 Task: Use the "Time Stretch" effect to morph a door creak into a haunting atmosphere.
Action: Mouse moved to (75, 8)
Screenshot: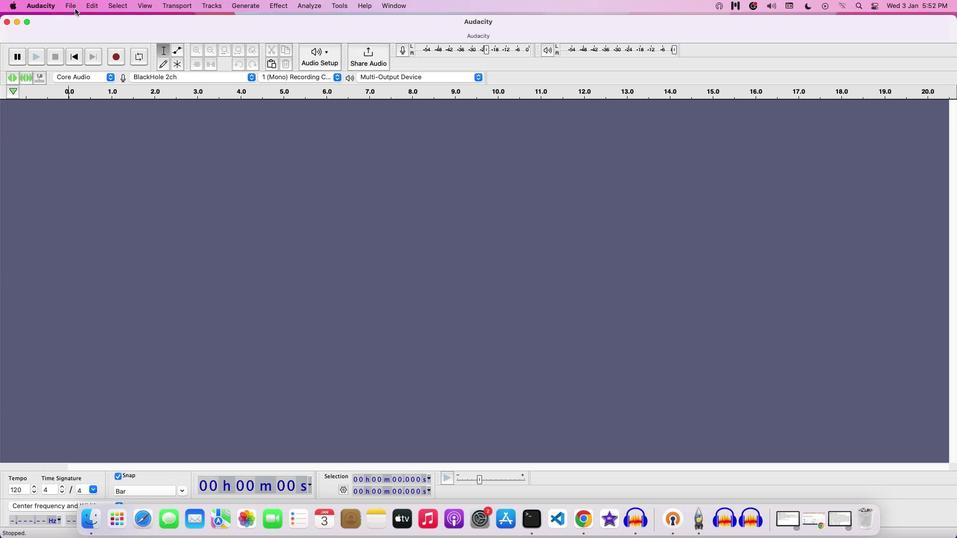 
Action: Mouse pressed left at (75, 8)
Screenshot: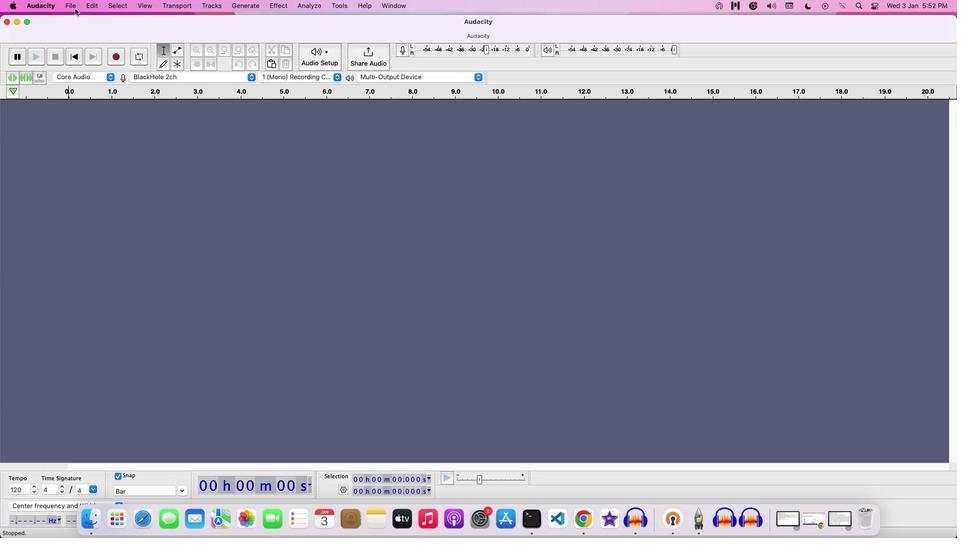 
Action: Mouse moved to (75, 33)
Screenshot: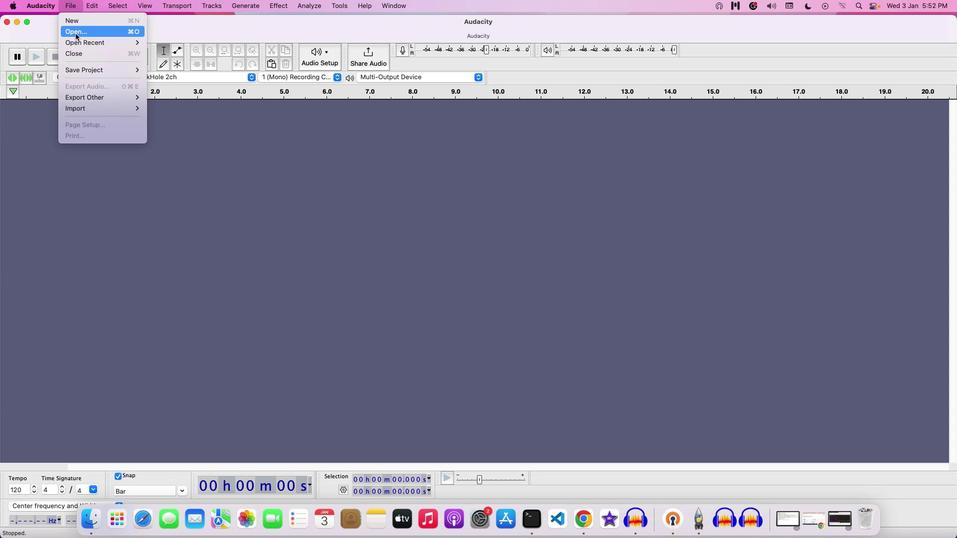 
Action: Mouse pressed left at (75, 33)
Screenshot: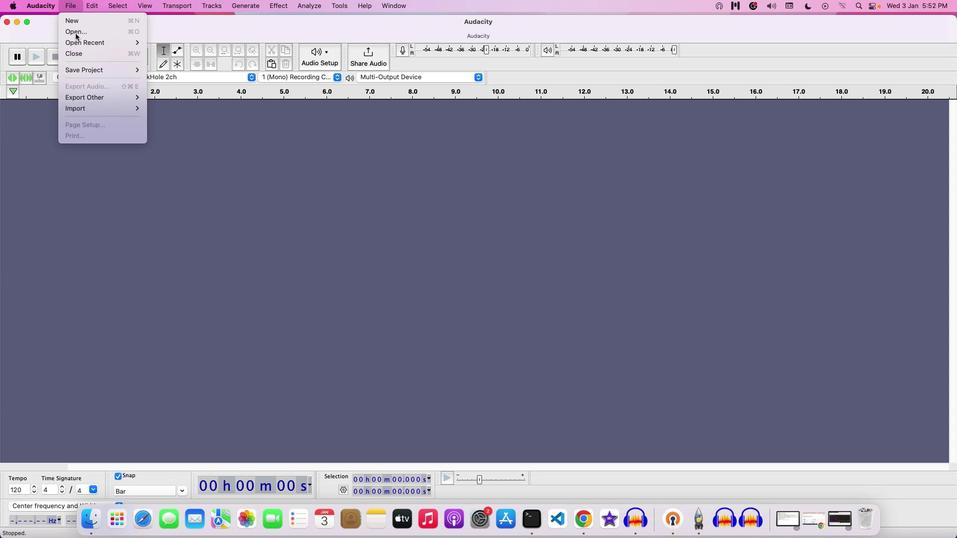
Action: Mouse moved to (483, 107)
Screenshot: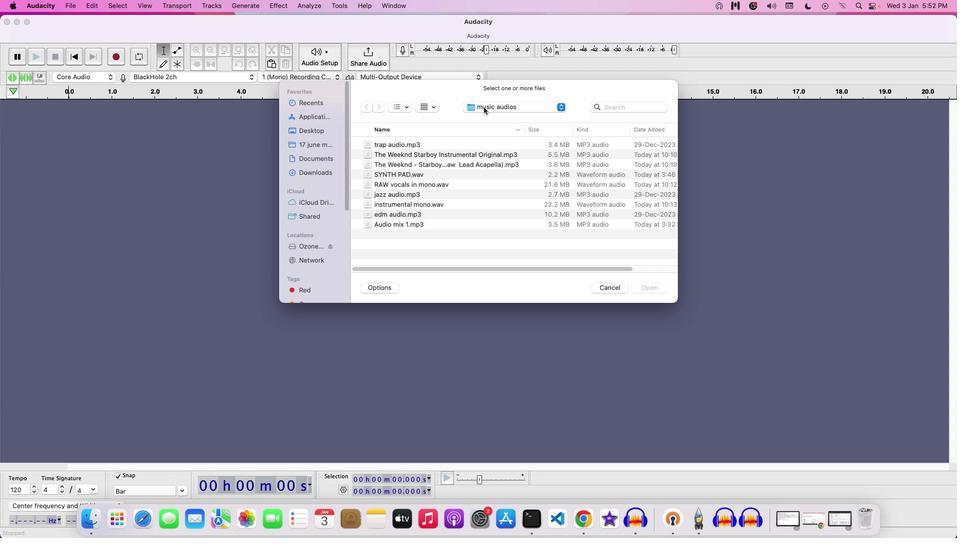 
Action: Mouse pressed left at (483, 107)
Screenshot: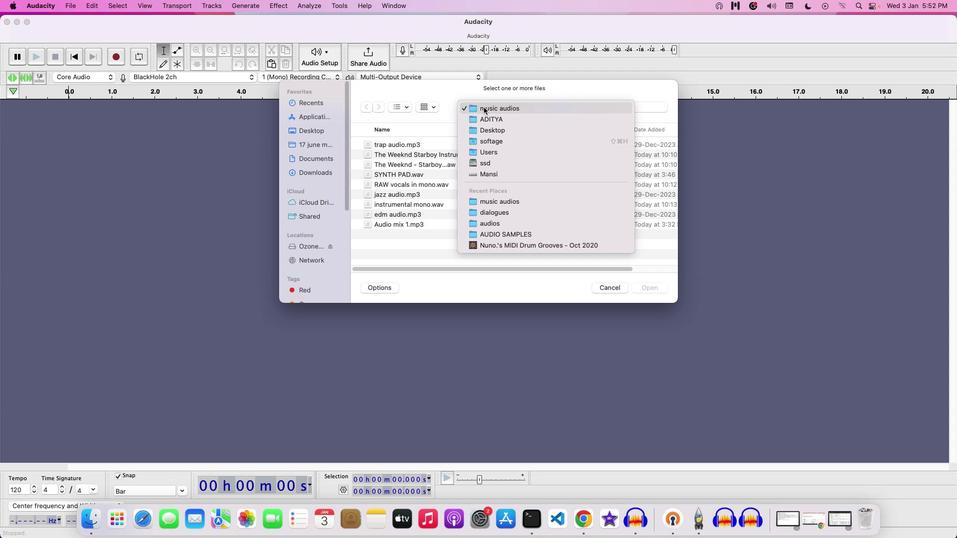 
Action: Mouse moved to (494, 121)
Screenshot: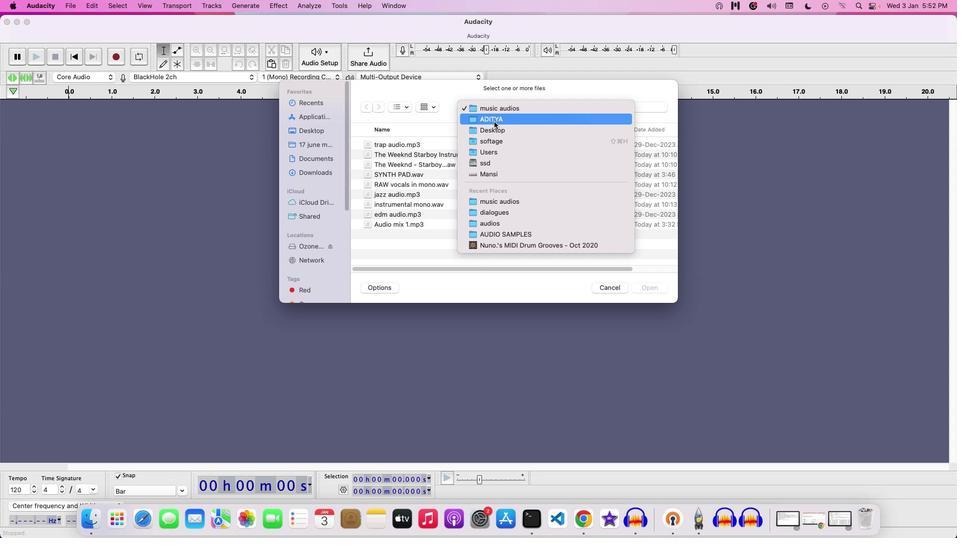 
Action: Mouse pressed left at (494, 121)
Screenshot: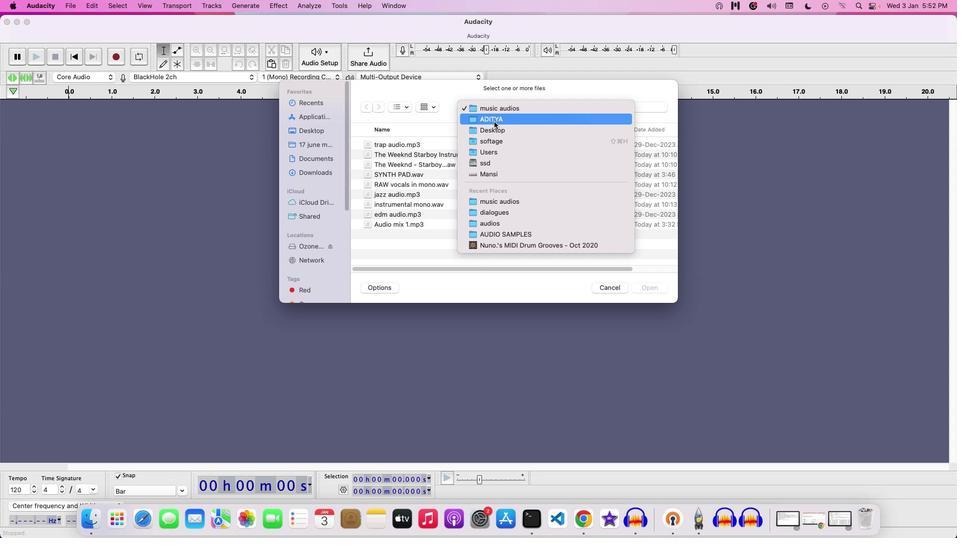 
Action: Mouse moved to (366, 174)
Screenshot: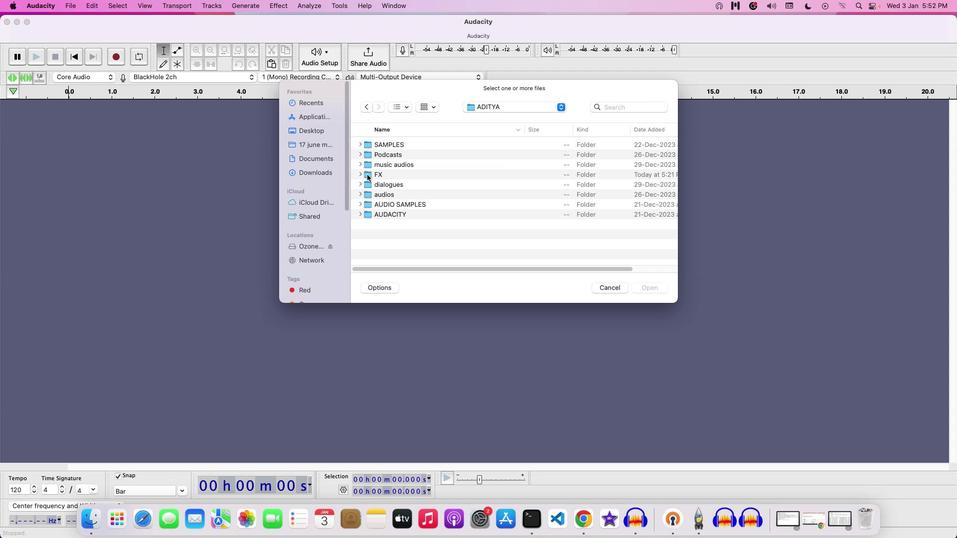 
Action: Mouse pressed left at (366, 174)
Screenshot: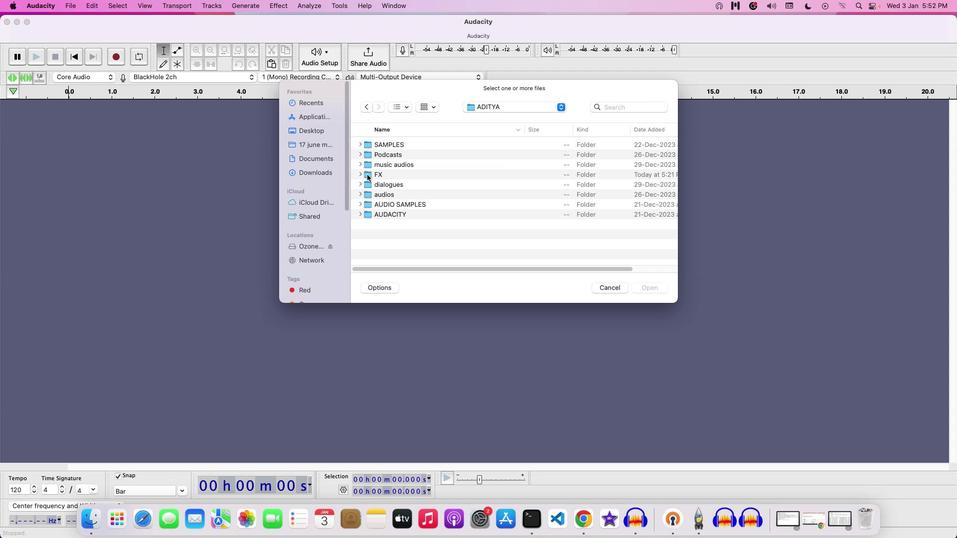 
Action: Mouse moved to (364, 174)
Screenshot: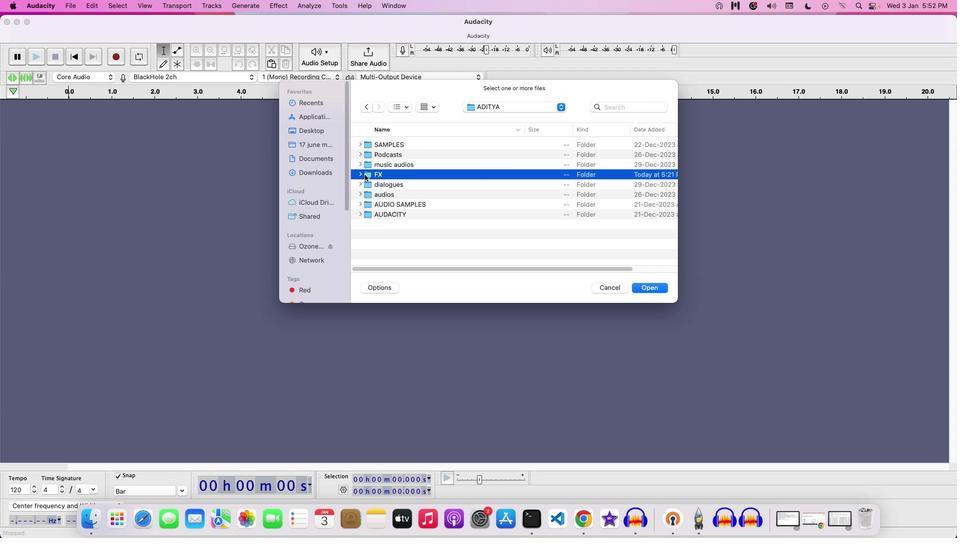 
Action: Mouse pressed left at (364, 174)
Screenshot: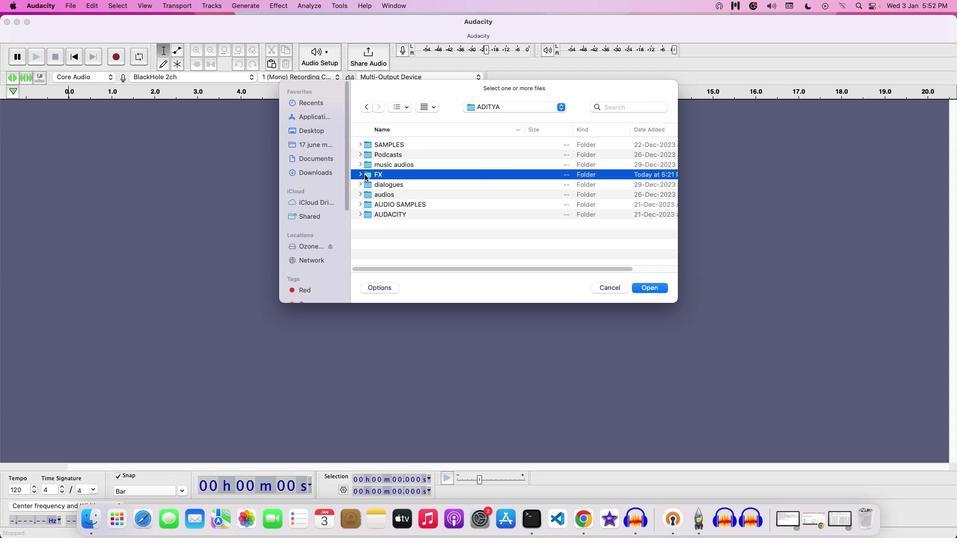 
Action: Mouse pressed left at (364, 174)
Screenshot: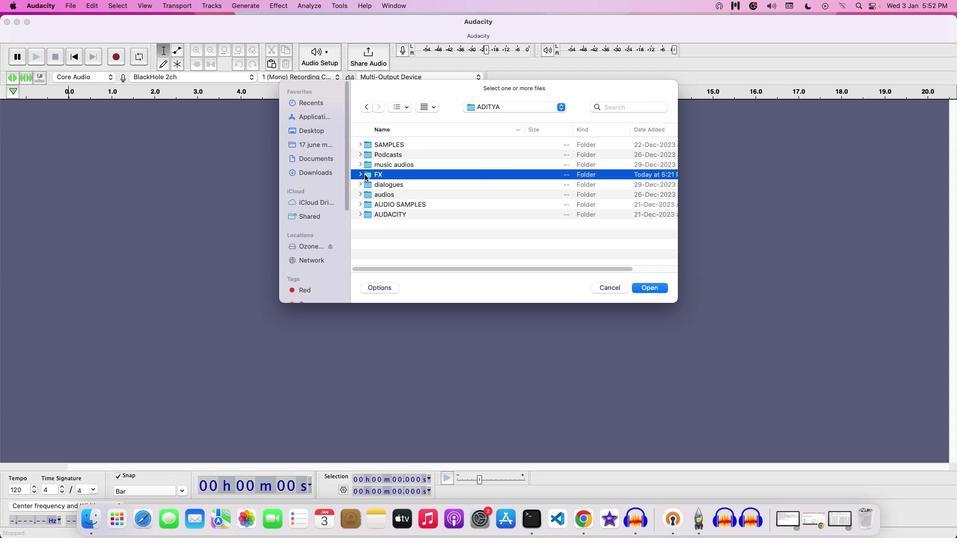 
Action: Mouse moved to (400, 155)
Screenshot: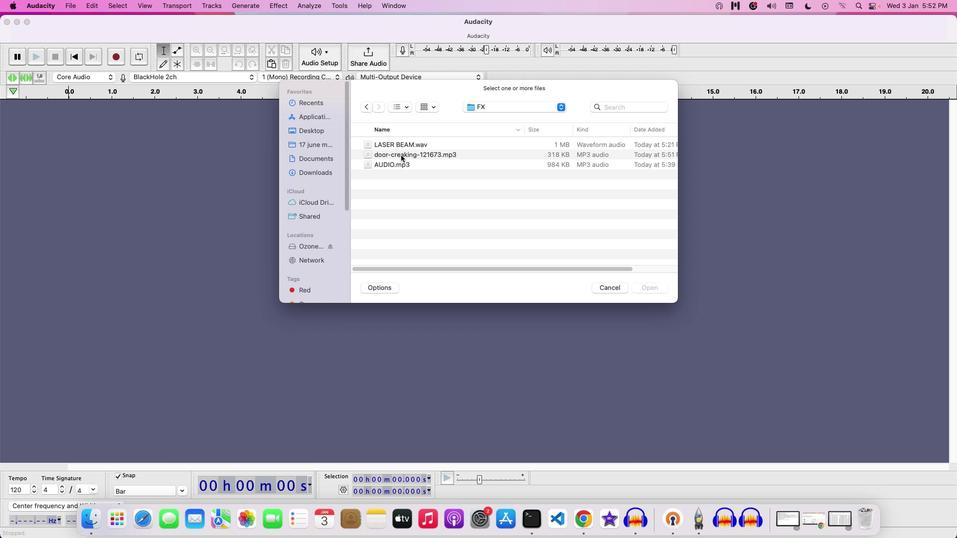 
Action: Mouse pressed left at (400, 155)
Screenshot: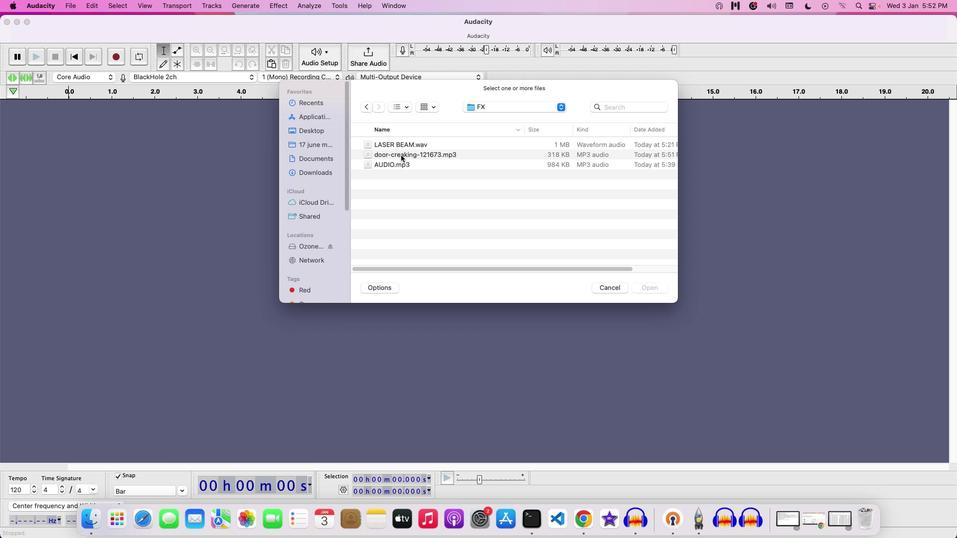 
Action: Mouse moved to (421, 156)
Screenshot: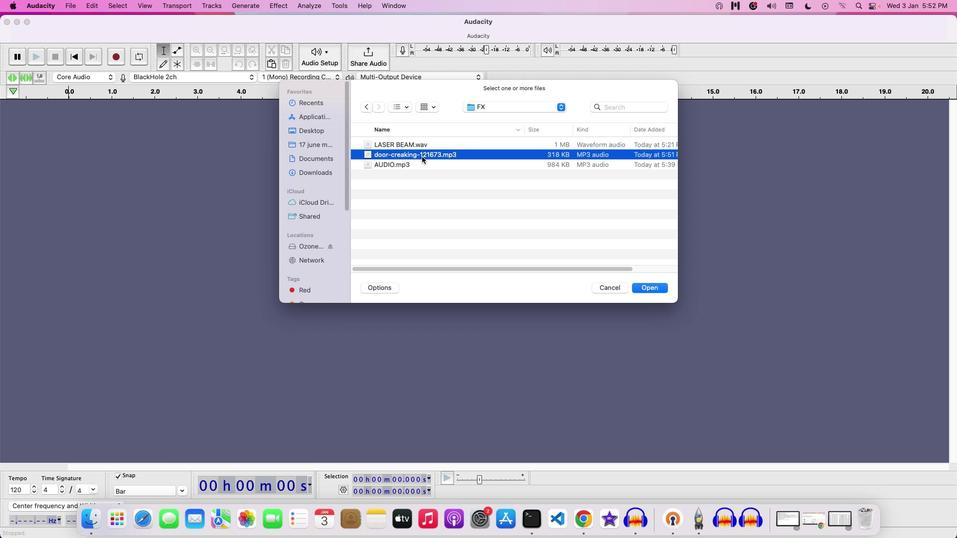 
Action: Mouse pressed left at (421, 156)
Screenshot: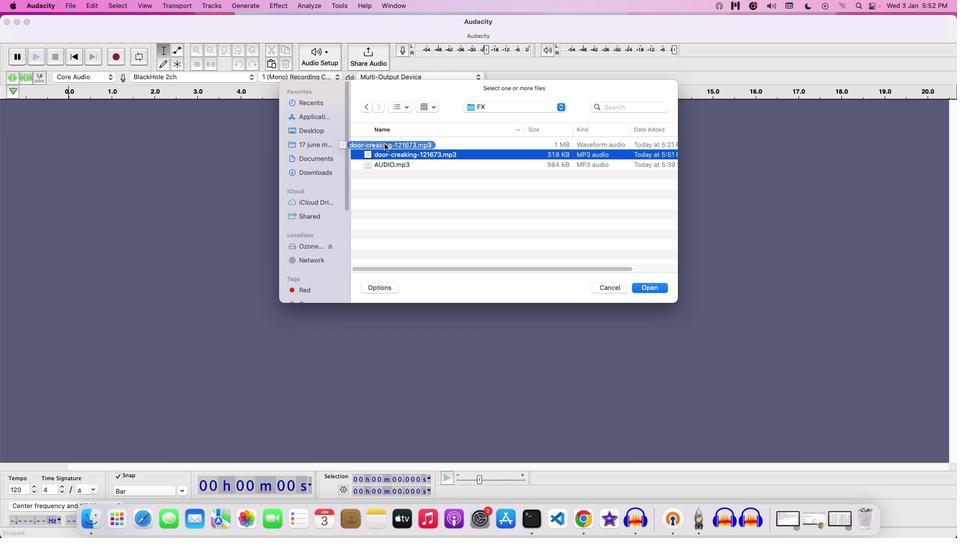 
Action: Mouse moved to (611, 291)
Screenshot: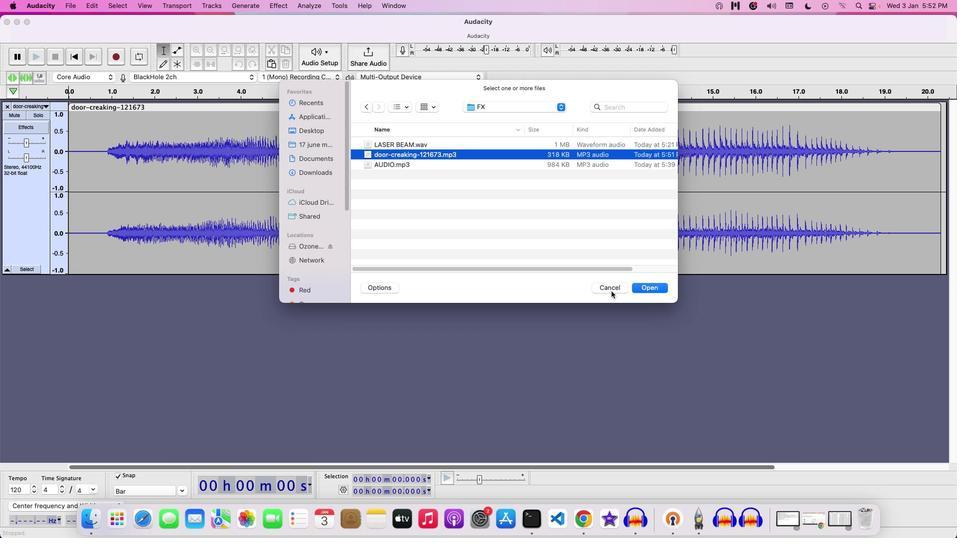 
Action: Mouse pressed left at (611, 291)
Screenshot: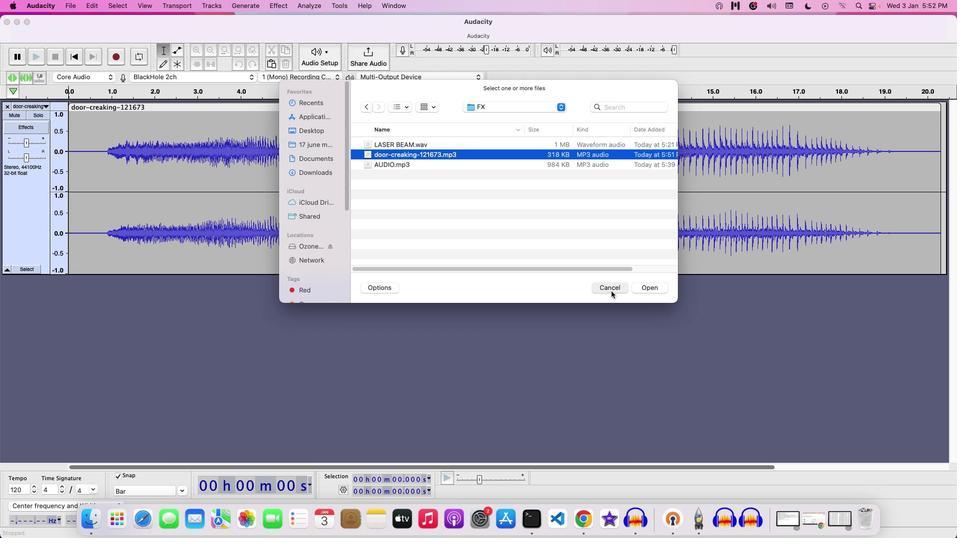 
Action: Mouse moved to (282, 158)
Screenshot: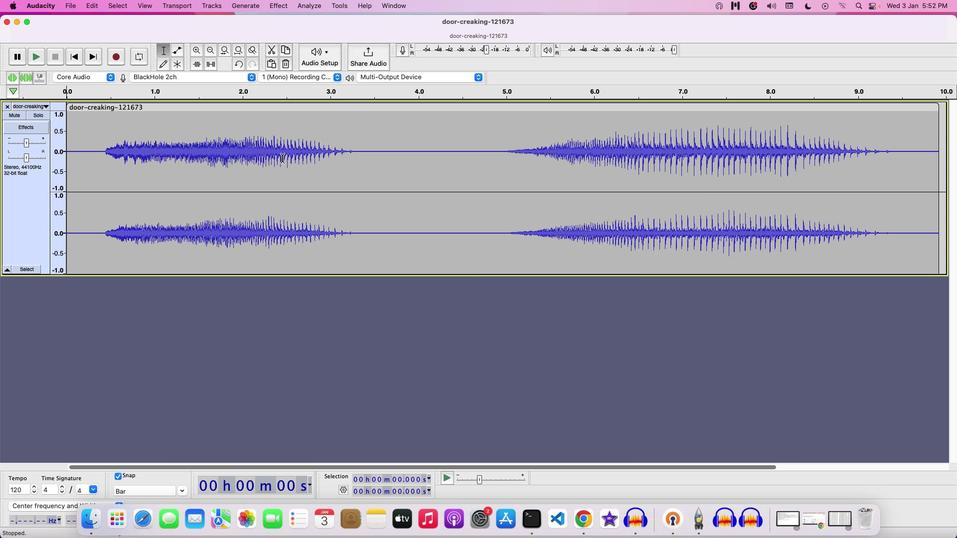 
Action: Key pressed Key.space
Screenshot: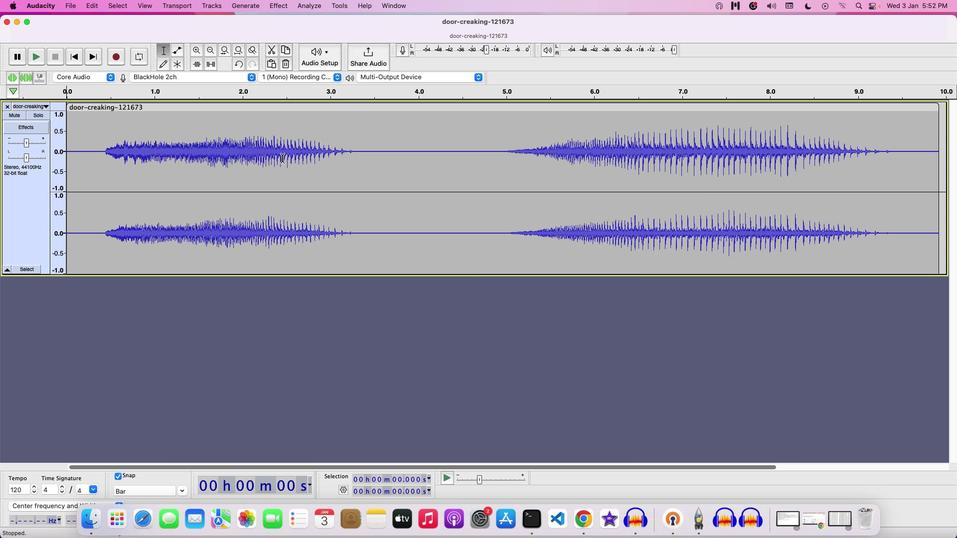 
Action: Mouse moved to (397, 162)
Screenshot: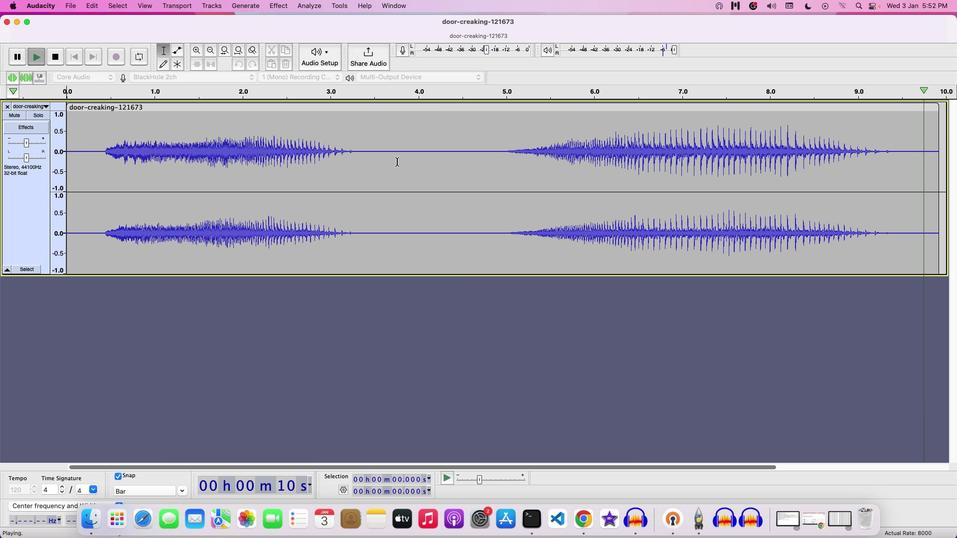 
Action: Key pressed Key.space
Screenshot: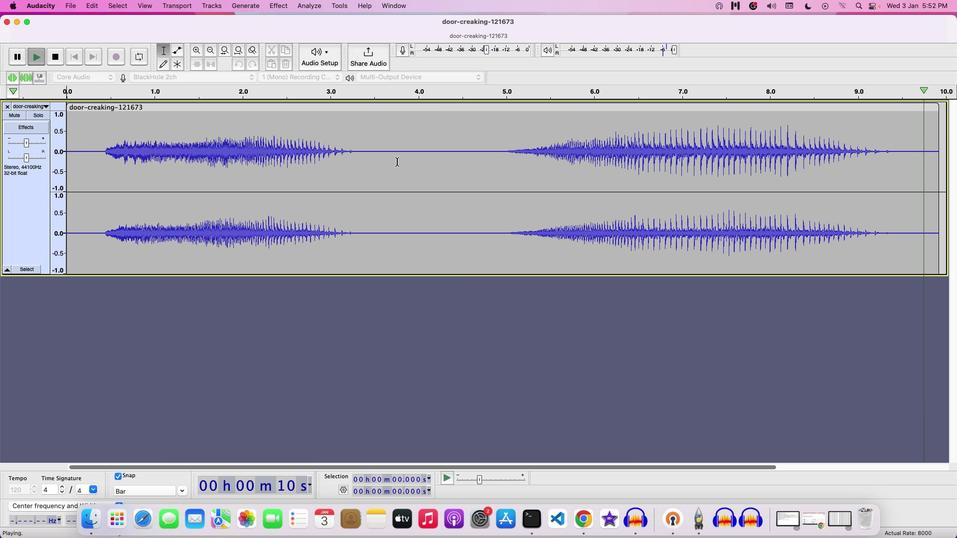 
Action: Mouse moved to (125, 147)
Screenshot: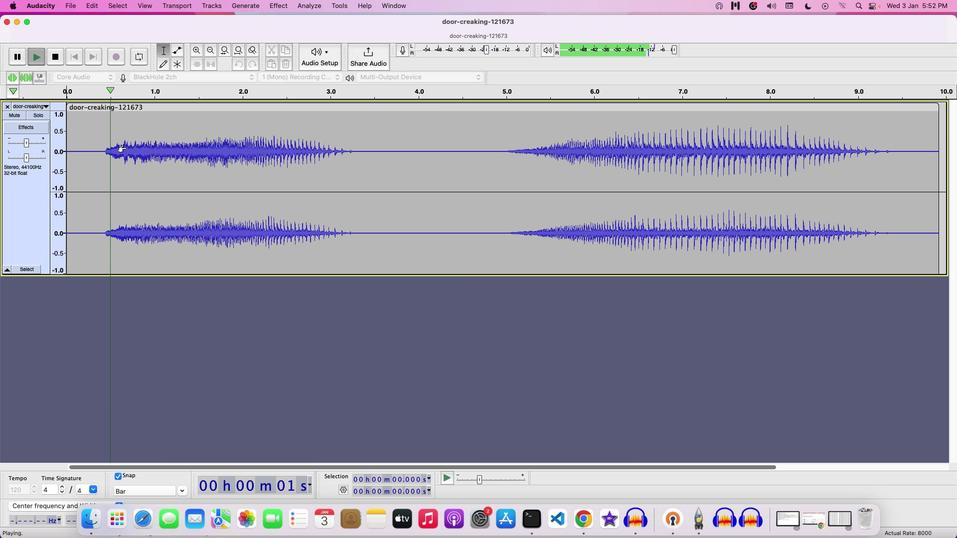 
Action: Key pressed Key.space
Screenshot: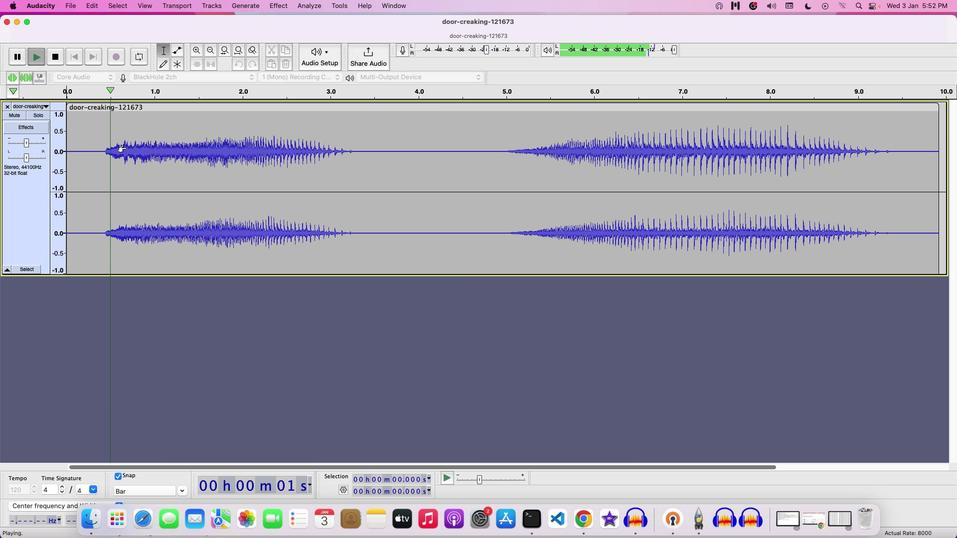
Action: Mouse moved to (105, 143)
Screenshot: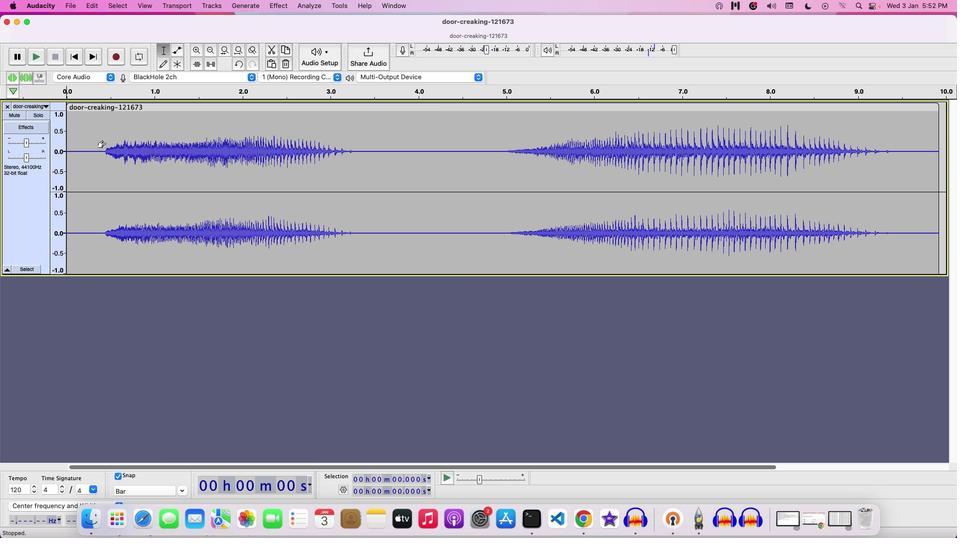 
Action: Mouse pressed left at (105, 143)
Screenshot: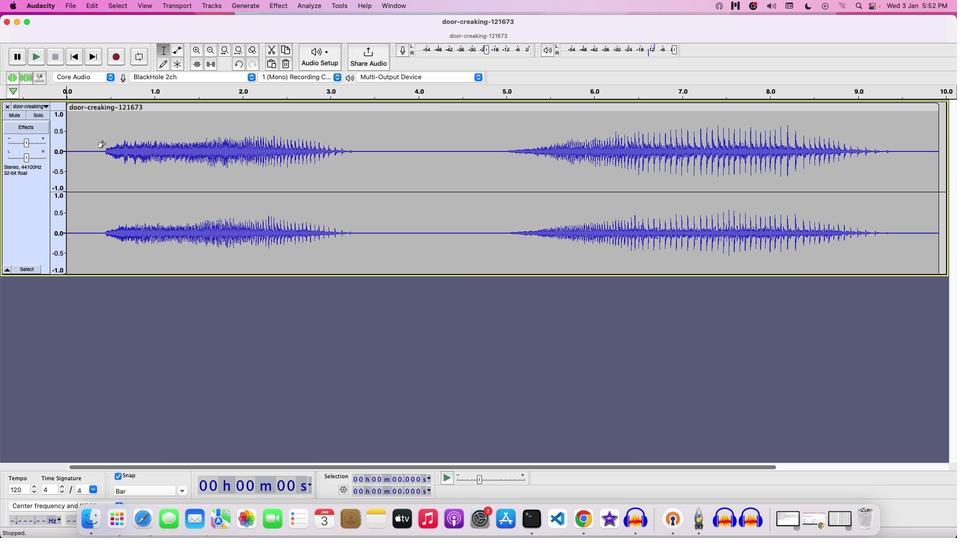 
Action: Mouse moved to (105, 143)
Screenshot: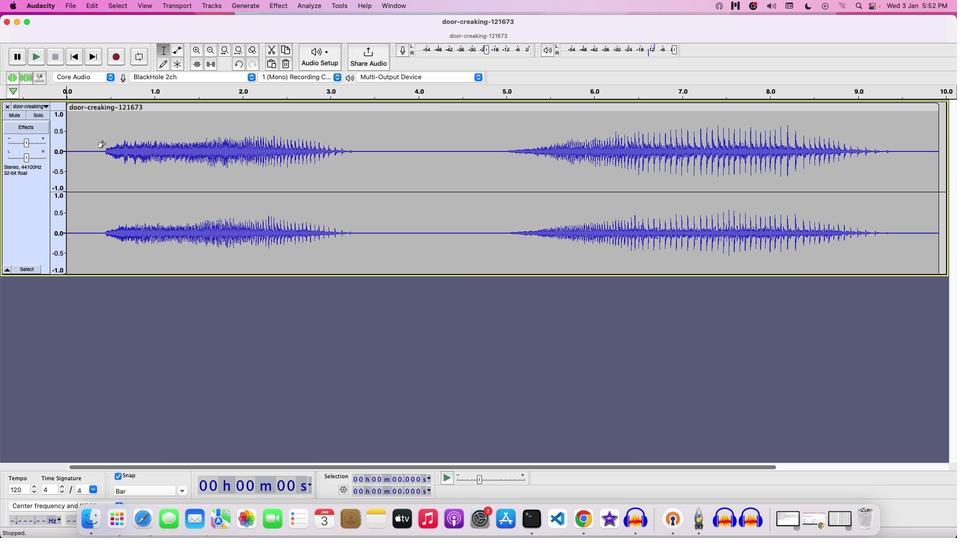 
Action: Mouse pressed left at (105, 143)
Screenshot: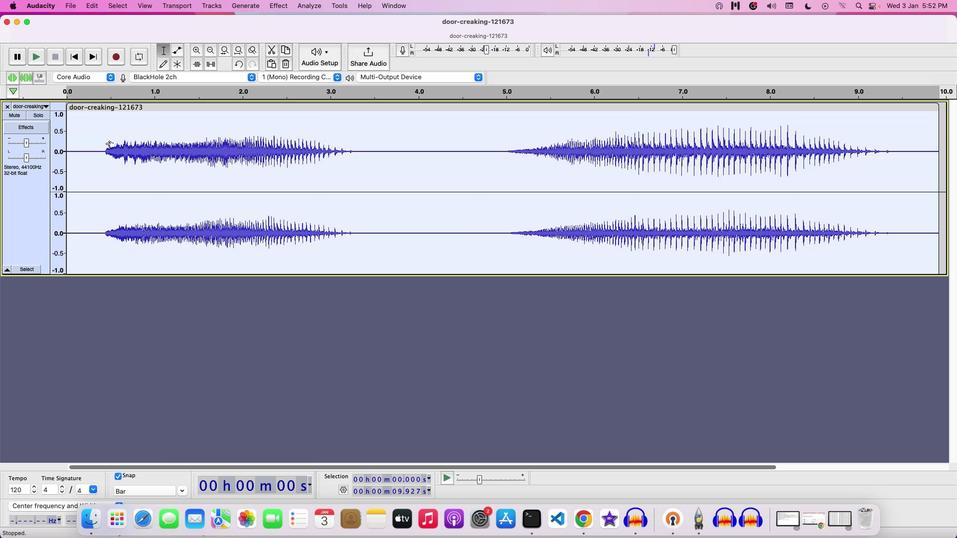 
Action: Mouse moved to (271, 1)
Screenshot: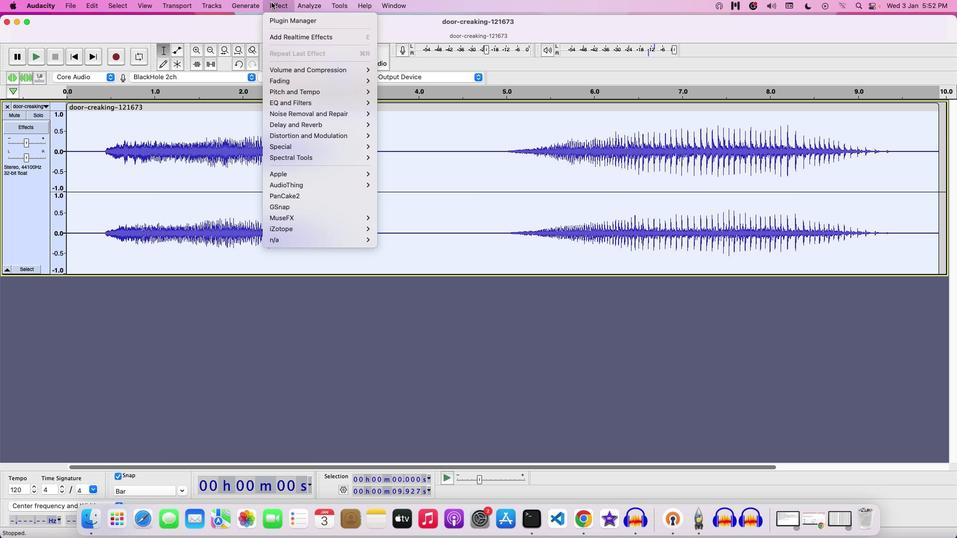 
Action: Mouse pressed left at (271, 1)
Screenshot: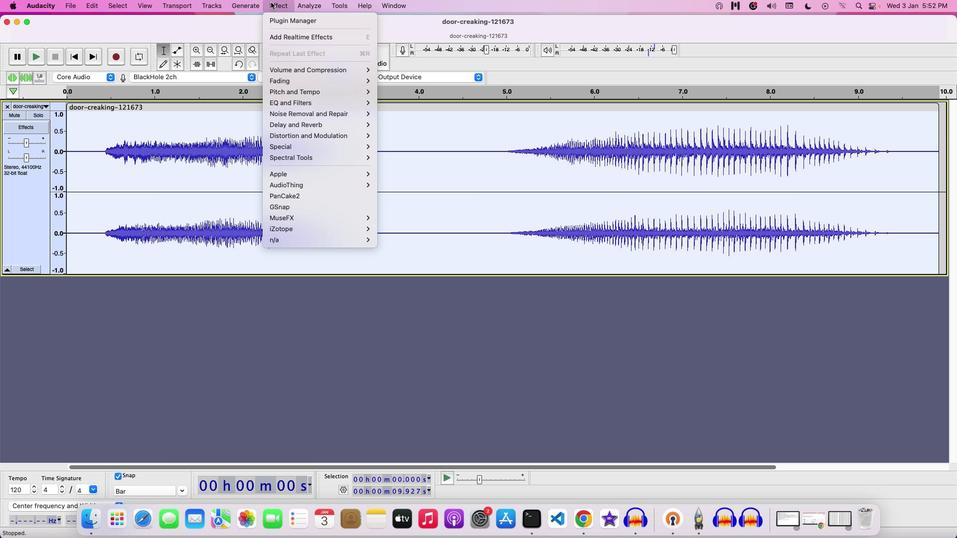 
Action: Mouse moved to (417, 127)
Screenshot: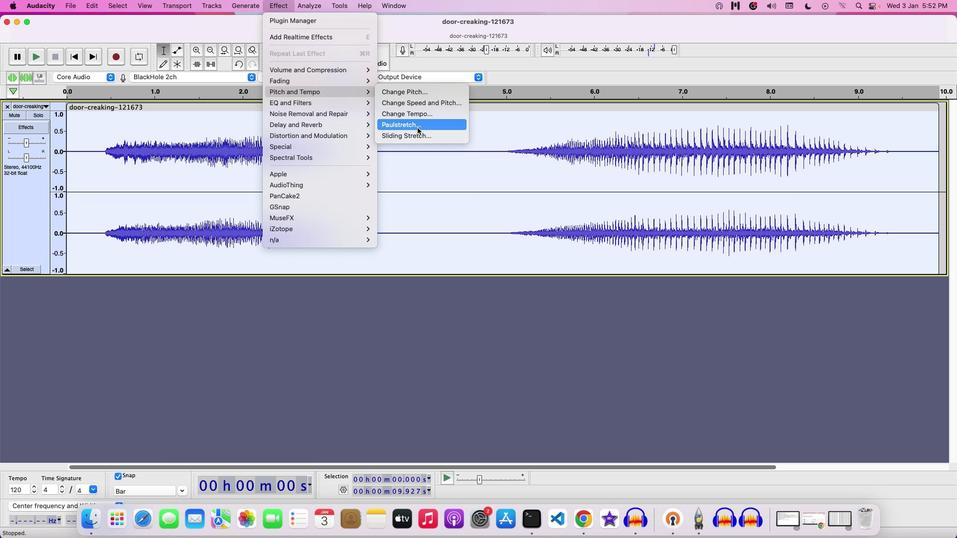 
Action: Mouse pressed left at (417, 127)
Screenshot: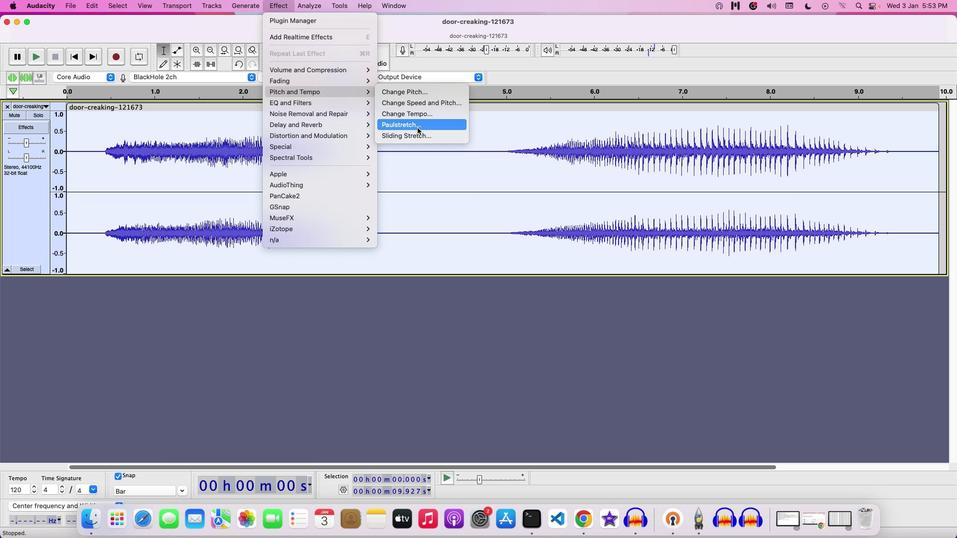 
Action: Mouse moved to (478, 261)
Screenshot: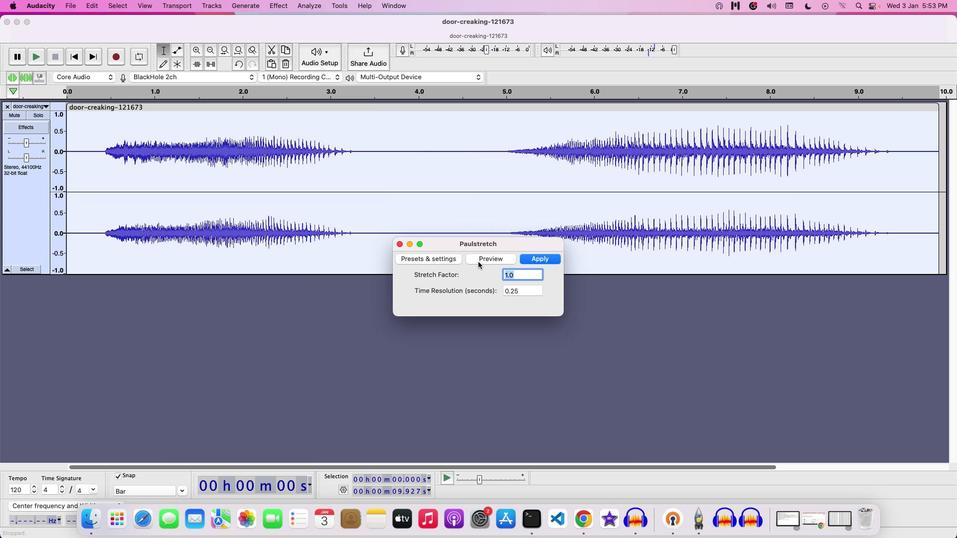 
Action: Mouse pressed left at (478, 261)
Screenshot: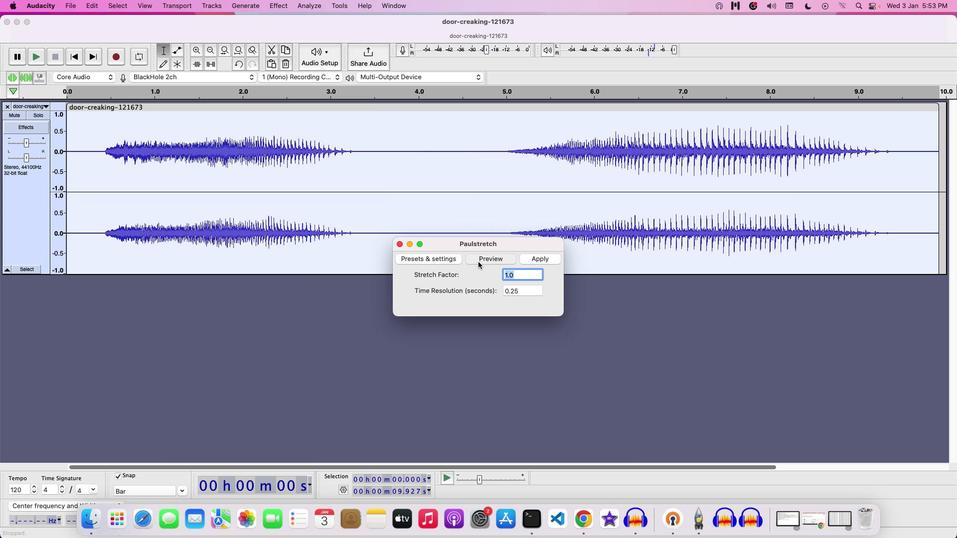 
Action: Mouse moved to (403, 246)
Screenshot: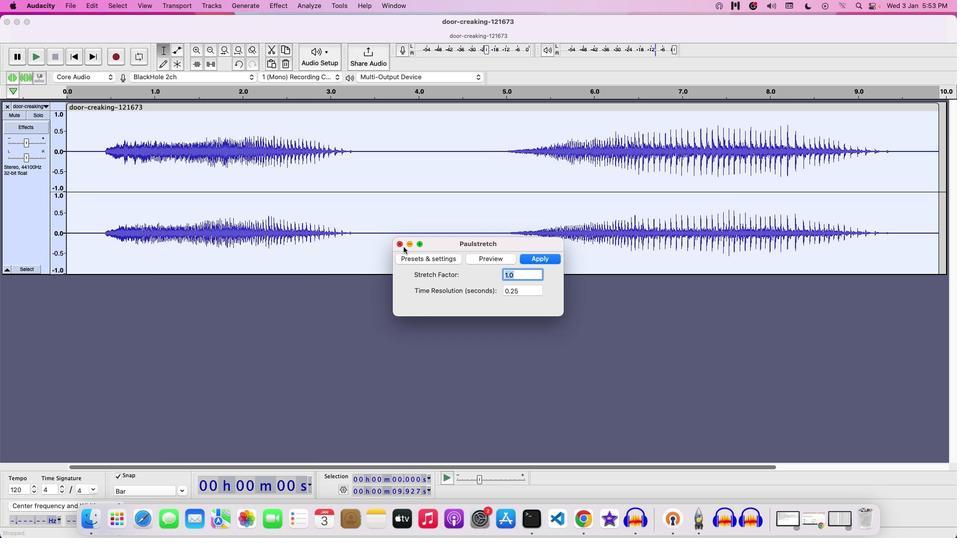 
Action: Mouse pressed left at (403, 246)
Screenshot: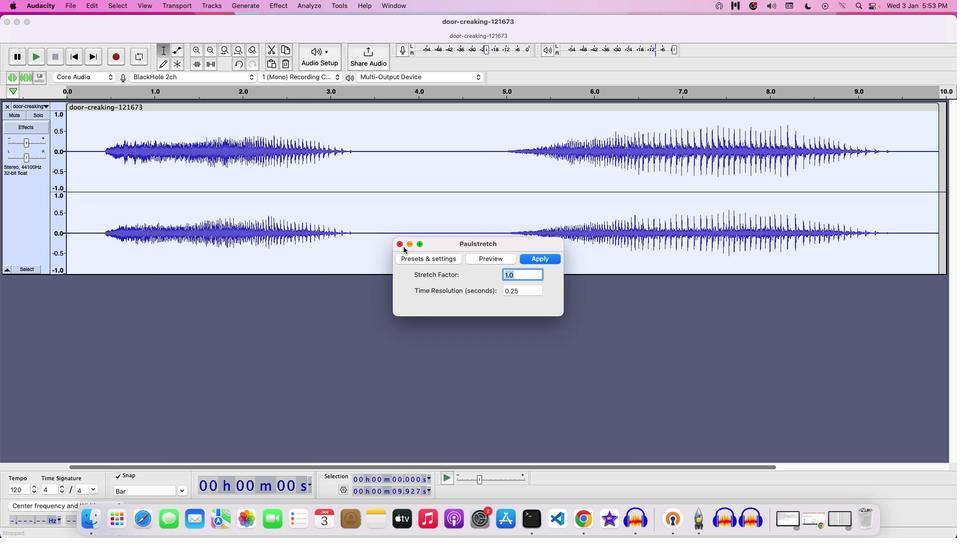 
Action: Mouse moved to (400, 245)
Screenshot: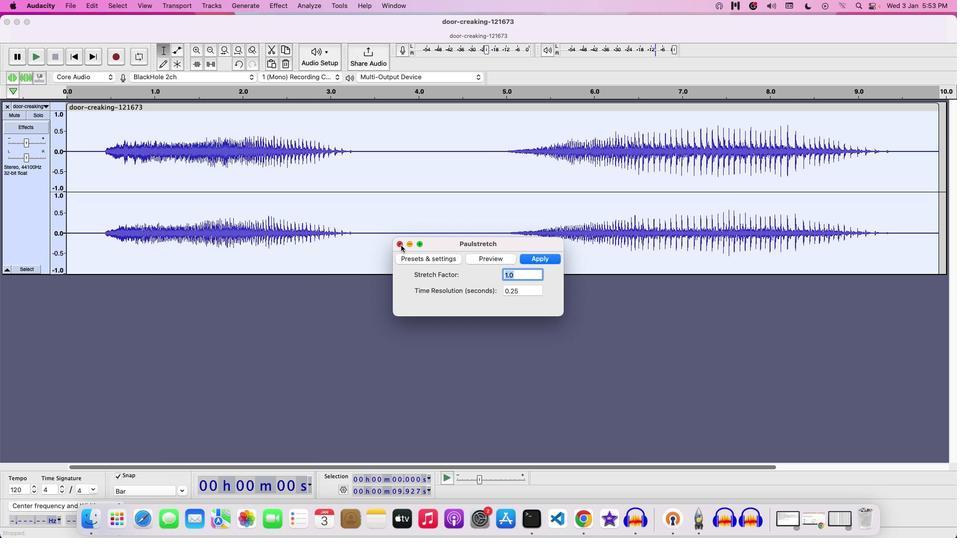 
Action: Mouse pressed left at (400, 245)
Screenshot: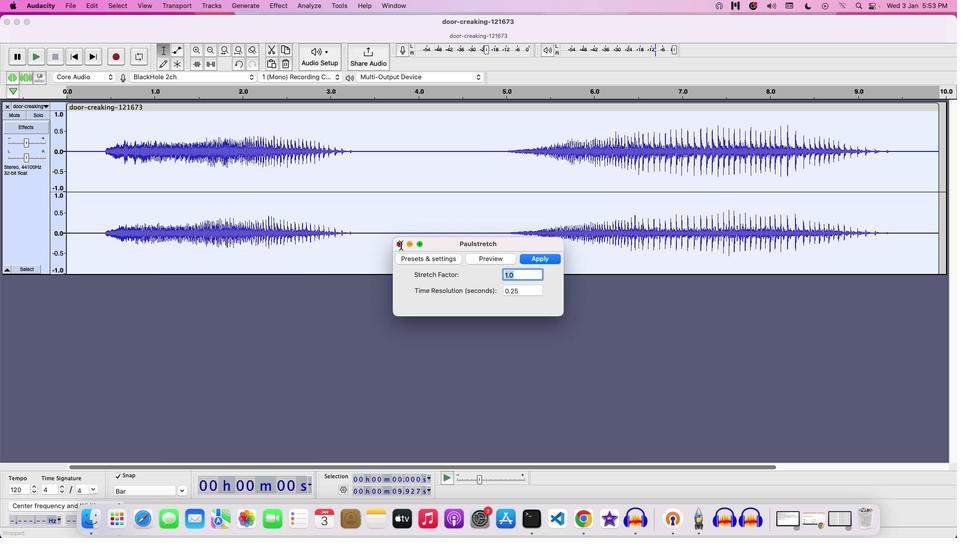 
Action: Mouse moved to (276, 3)
Screenshot: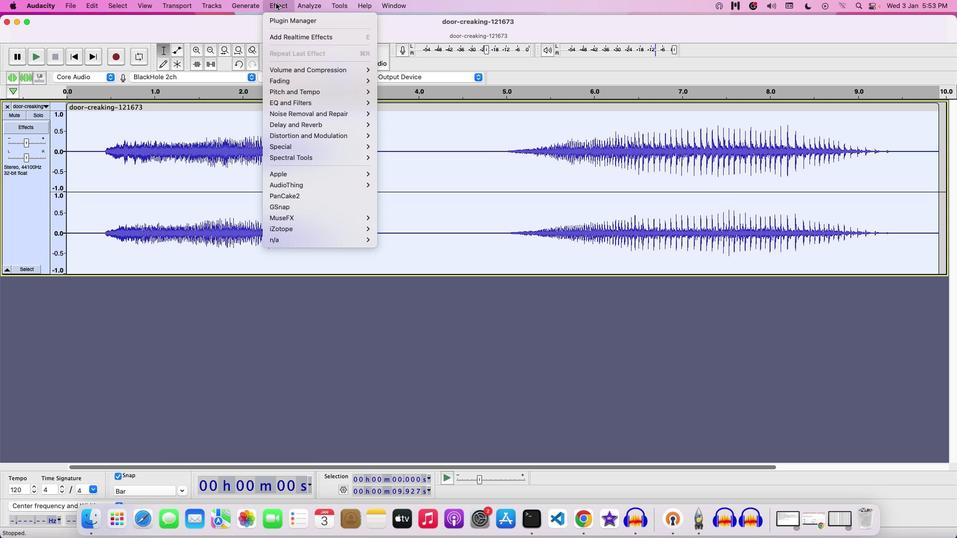 
Action: Mouse pressed left at (276, 3)
Screenshot: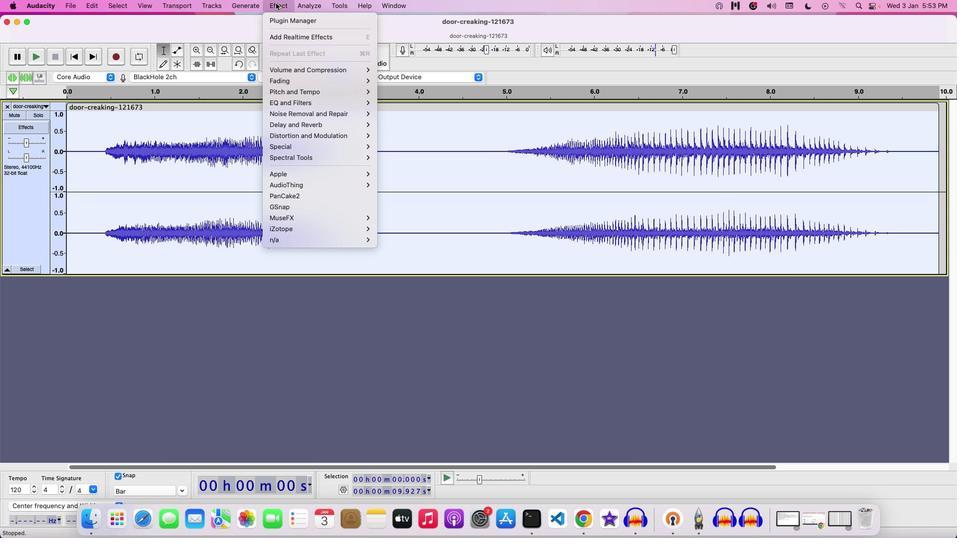 
Action: Mouse moved to (419, 99)
Screenshot: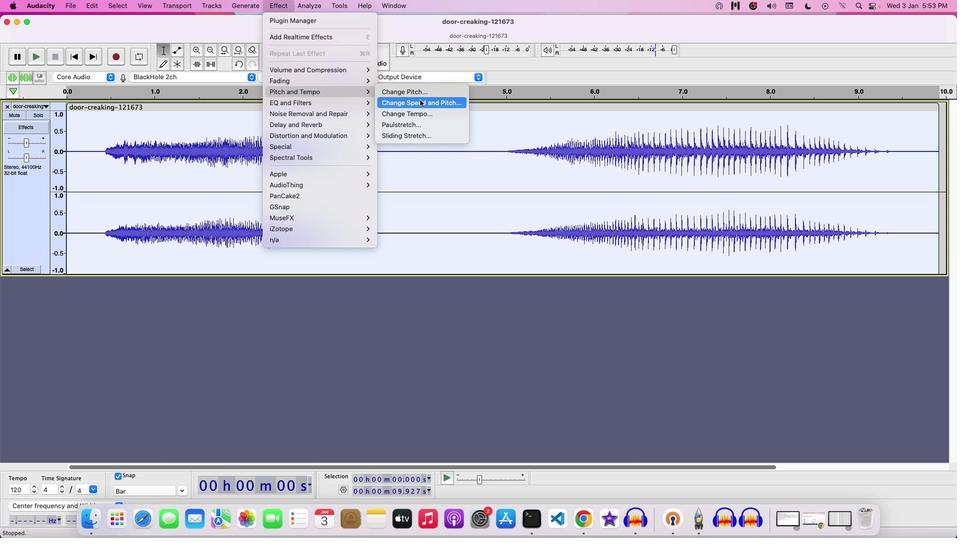 
Action: Mouse pressed left at (419, 99)
Screenshot: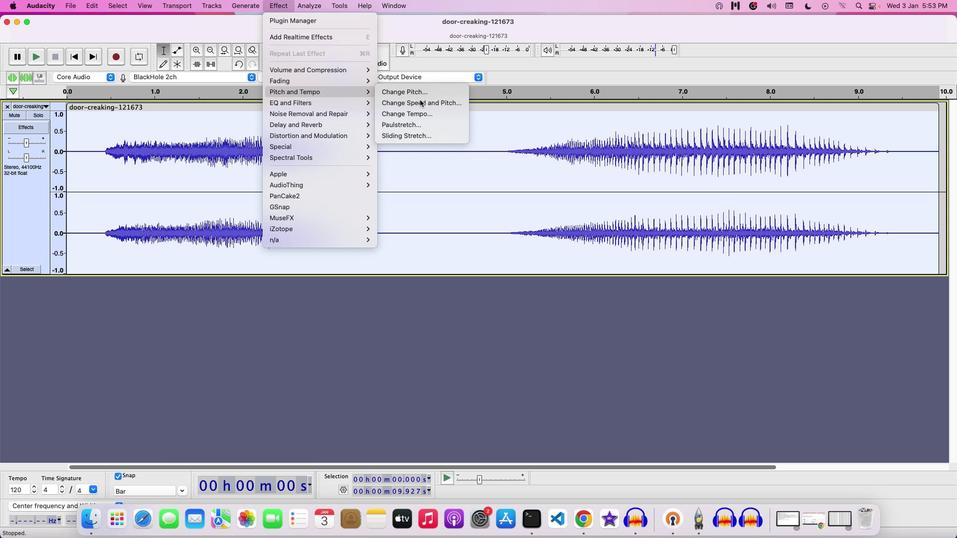 
Action: Mouse moved to (488, 262)
Screenshot: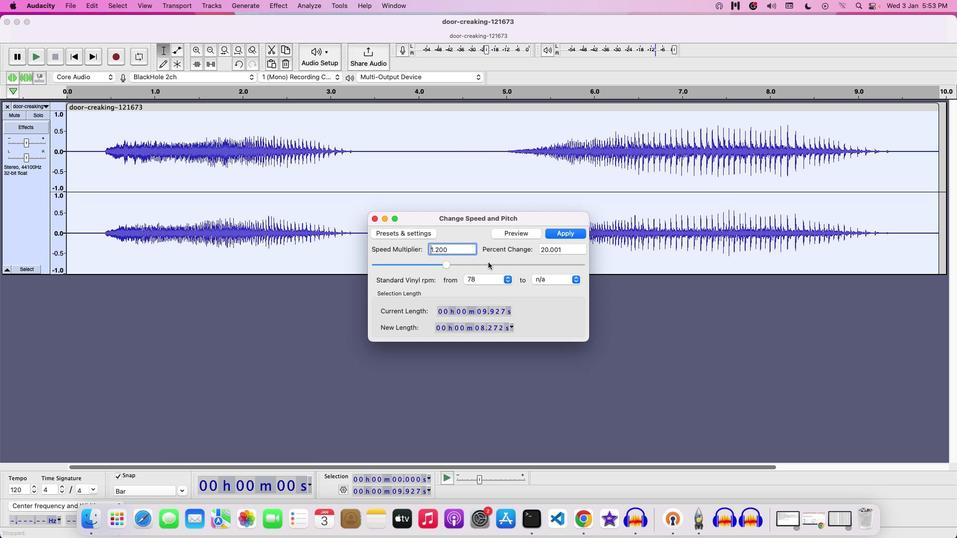 
Action: Mouse pressed left at (488, 262)
Screenshot: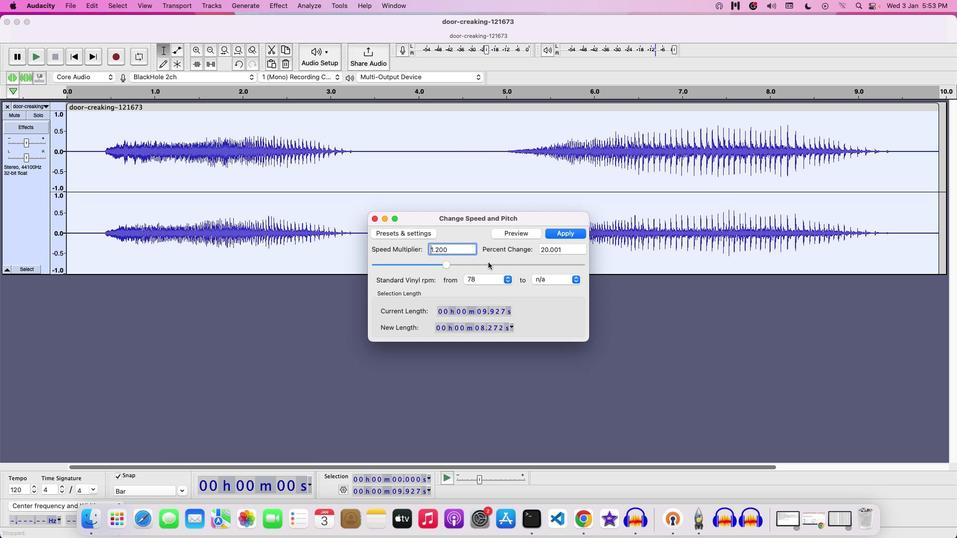 
Action: Mouse moved to (510, 231)
Screenshot: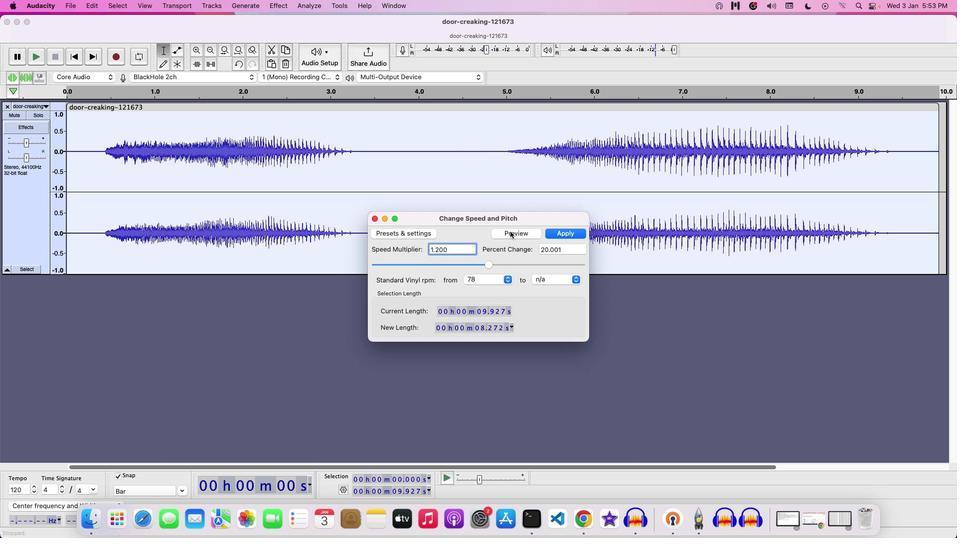 
Action: Mouse pressed left at (510, 231)
Screenshot: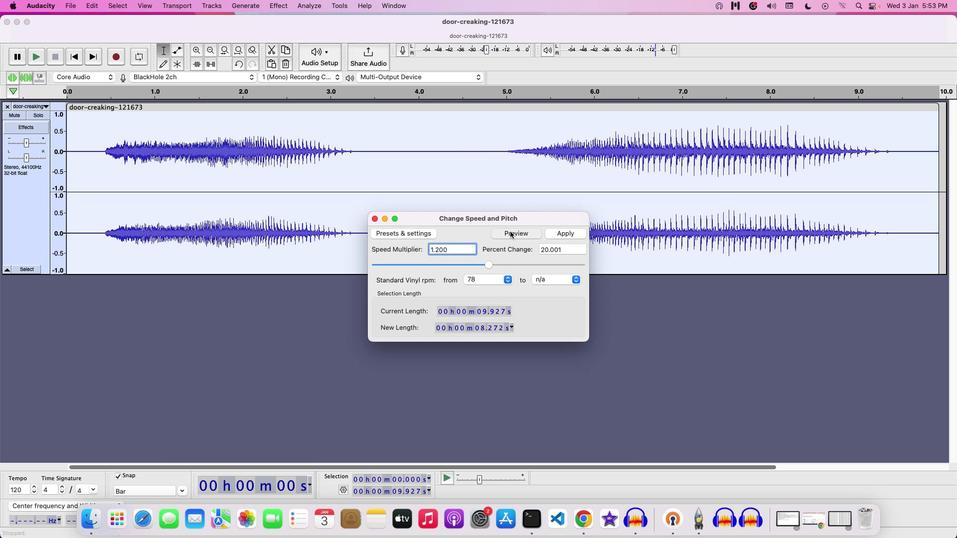 
Action: Mouse moved to (483, 317)
Screenshot: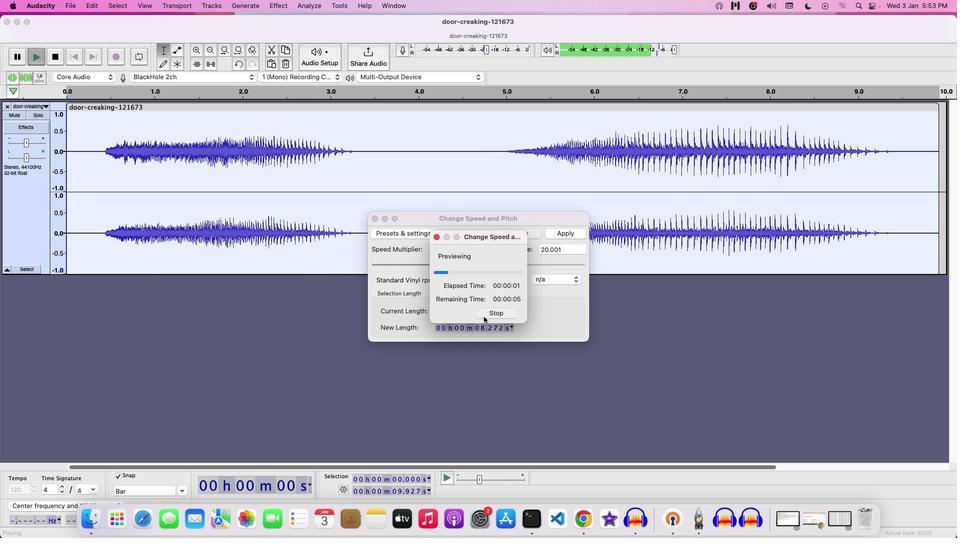 
Action: Mouse pressed left at (483, 317)
Screenshot: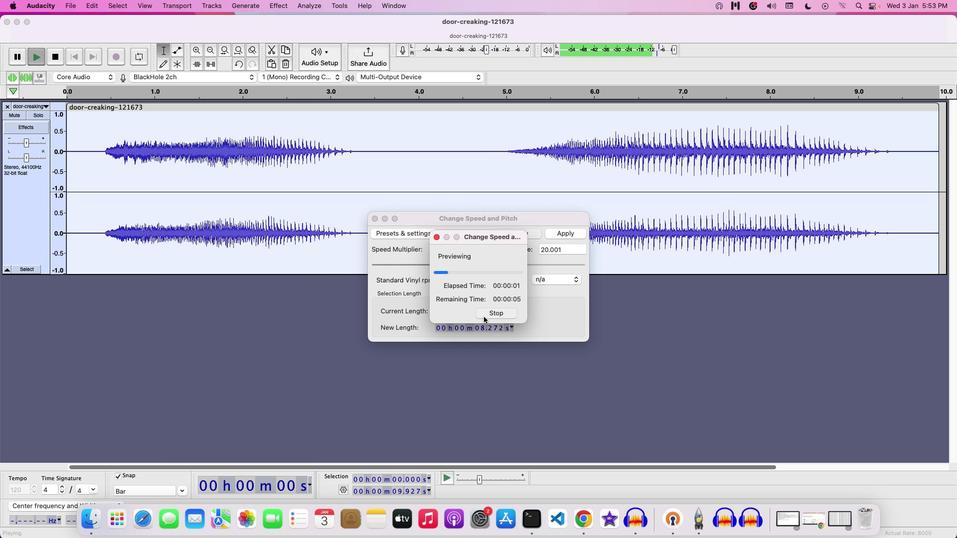 
Action: Mouse moved to (485, 262)
Screenshot: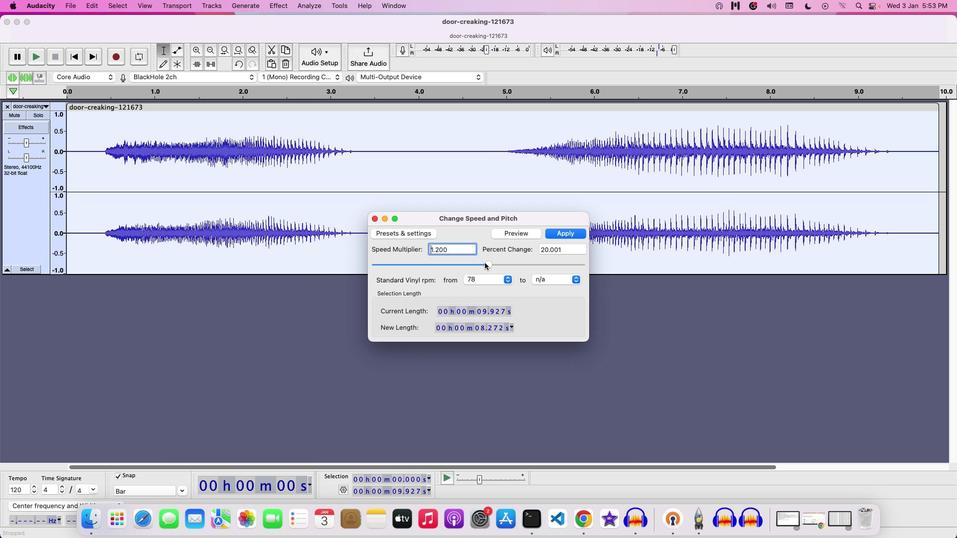 
Action: Mouse pressed left at (485, 262)
Screenshot: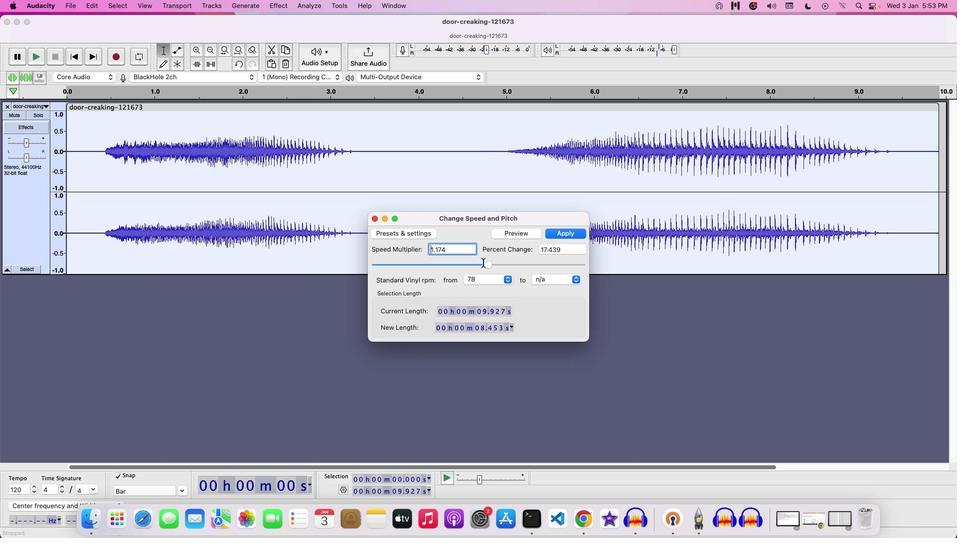 
Action: Mouse moved to (530, 237)
Screenshot: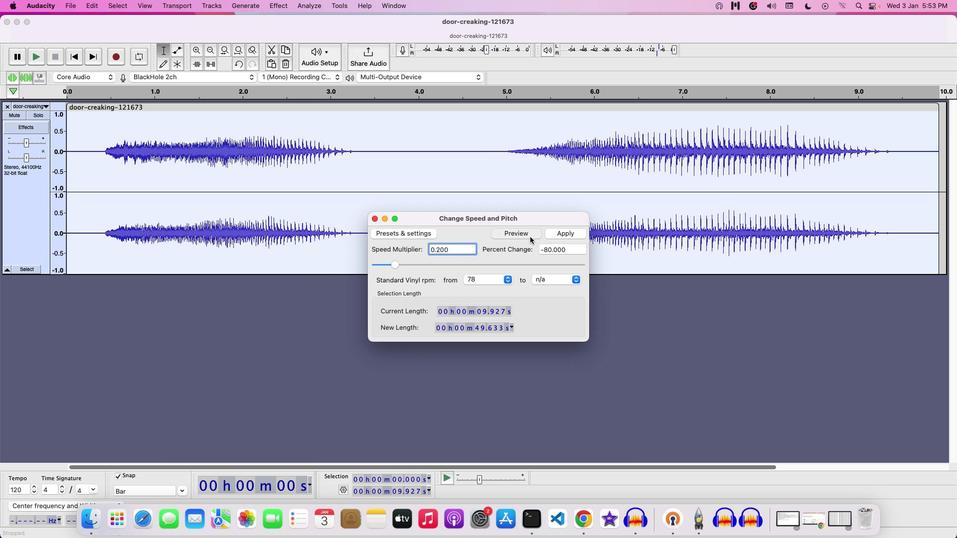 
Action: Mouse pressed left at (530, 237)
Screenshot: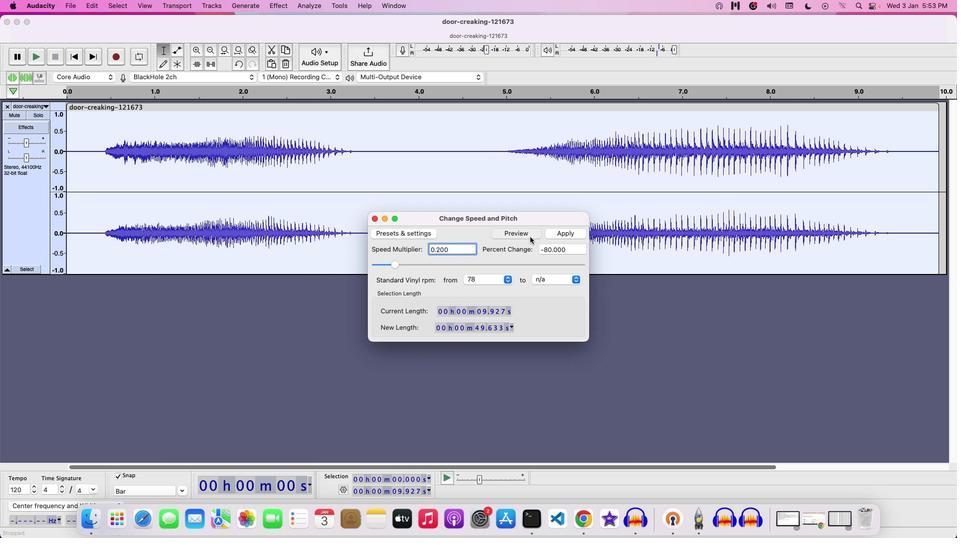 
Action: Mouse moved to (397, 264)
Screenshot: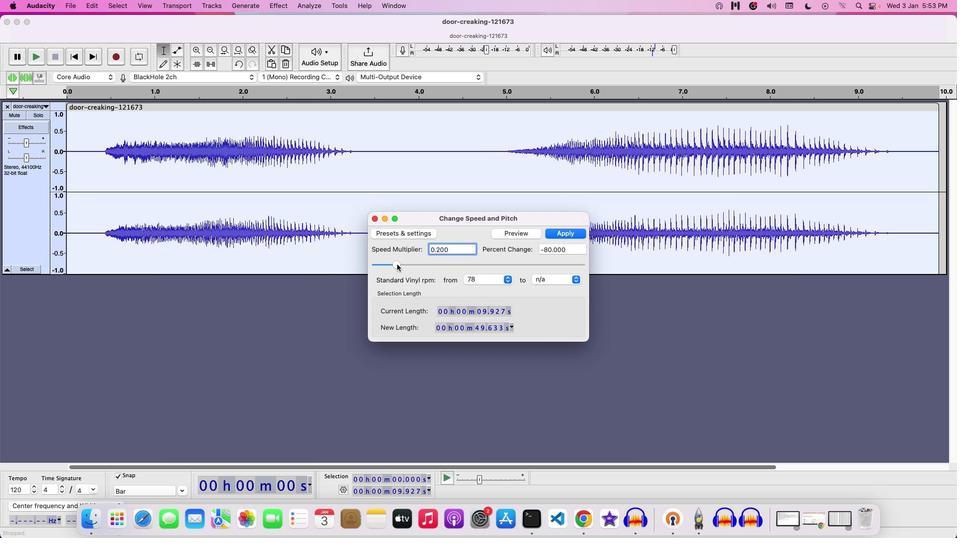 
Action: Mouse pressed left at (397, 264)
Screenshot: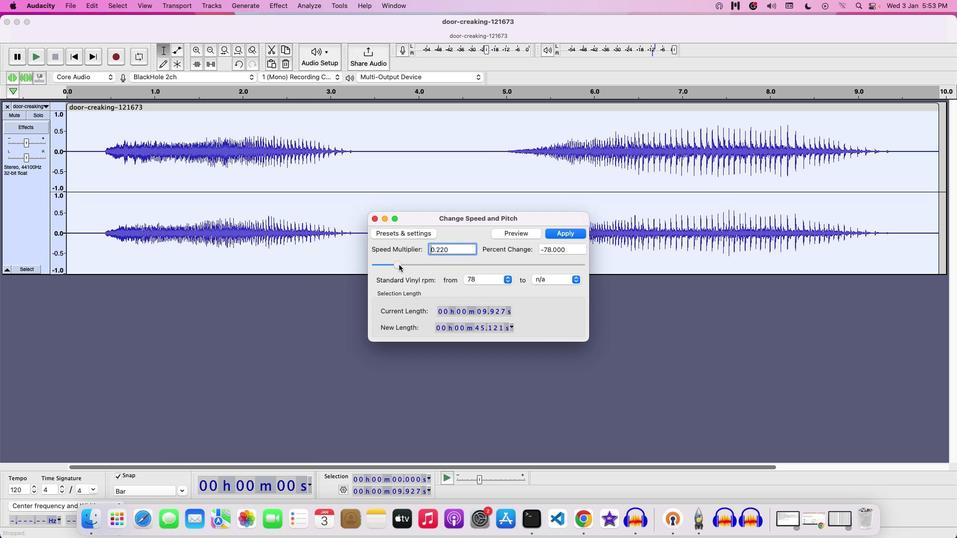 
Action: Mouse moved to (512, 233)
Screenshot: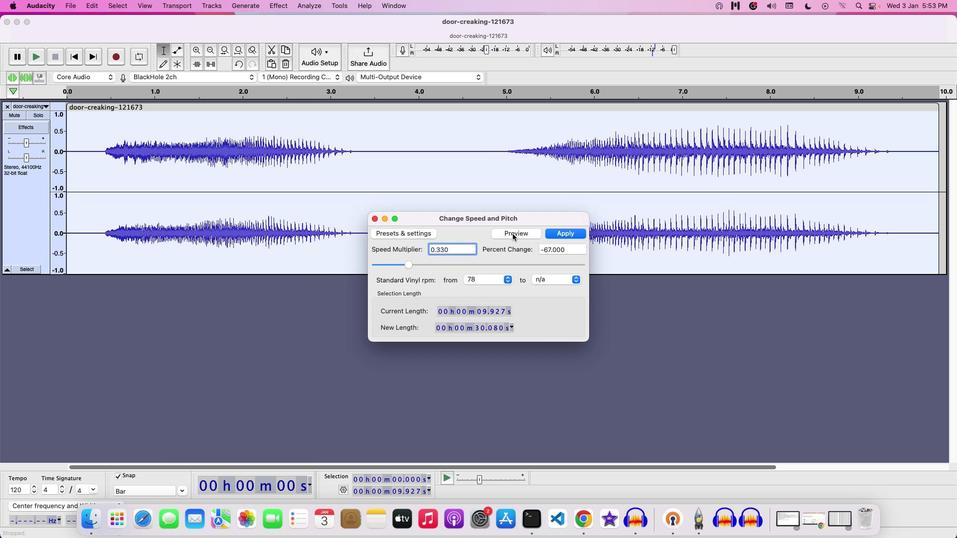 
Action: Mouse pressed left at (512, 233)
Screenshot: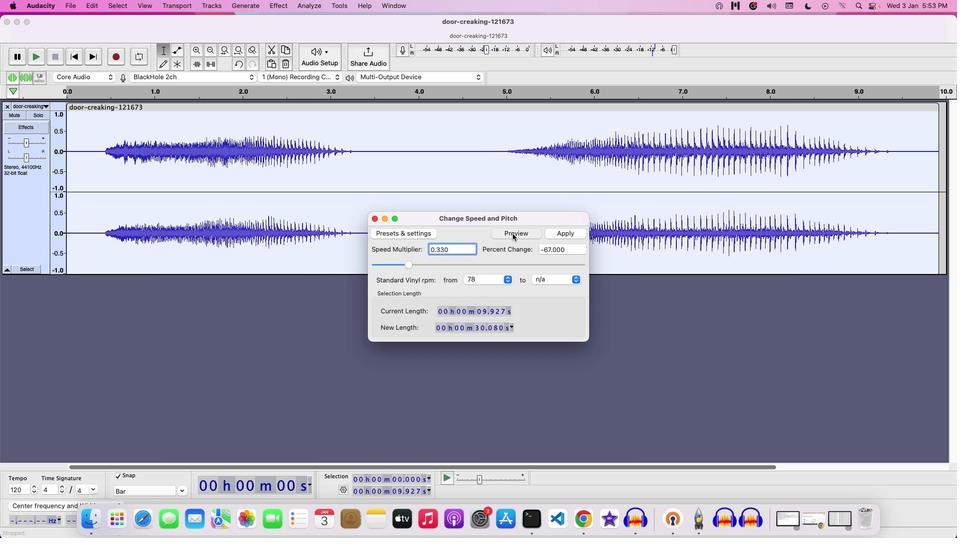 
Action: Mouse moved to (410, 263)
Screenshot: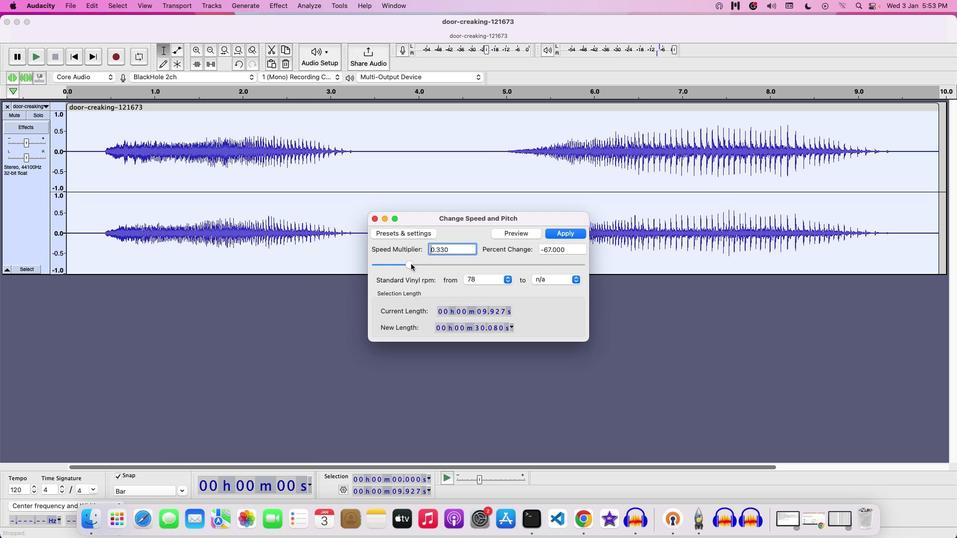 
Action: Mouse pressed left at (410, 263)
Screenshot: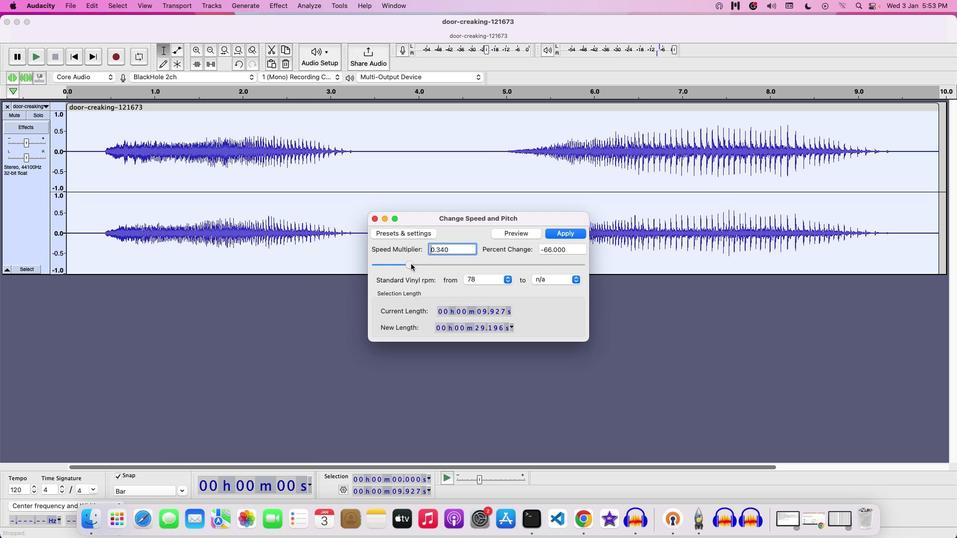 
Action: Mouse moved to (391, 263)
Screenshot: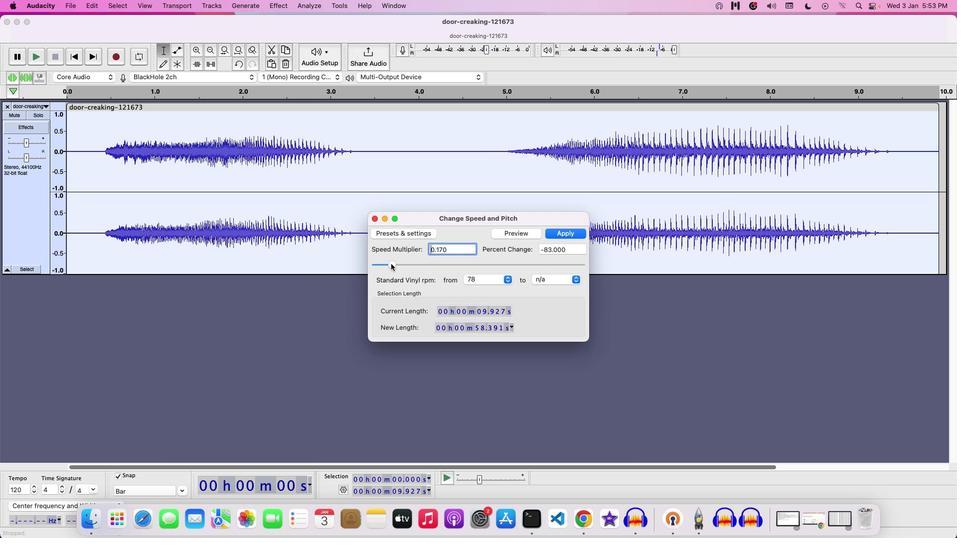
Action: Mouse pressed left at (391, 263)
Screenshot: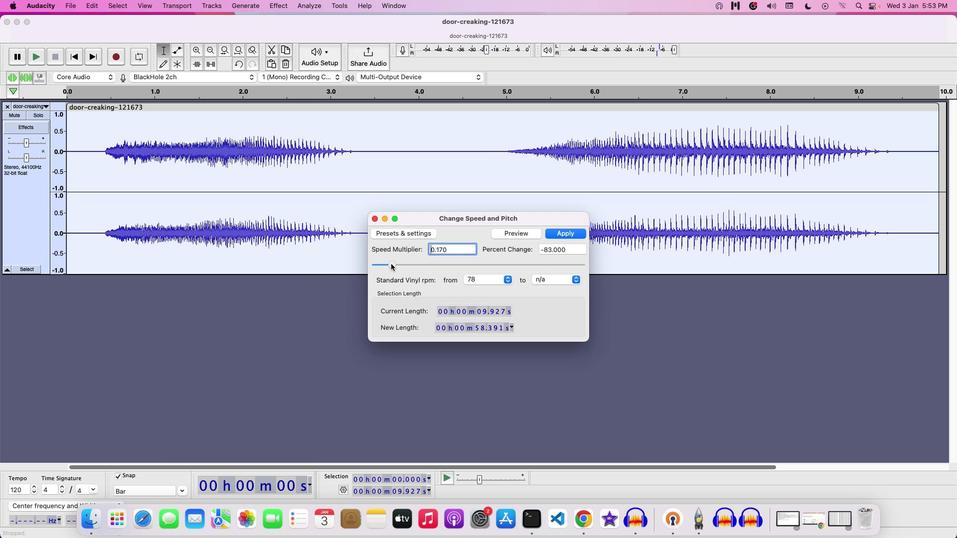 
Action: Mouse moved to (563, 232)
Screenshot: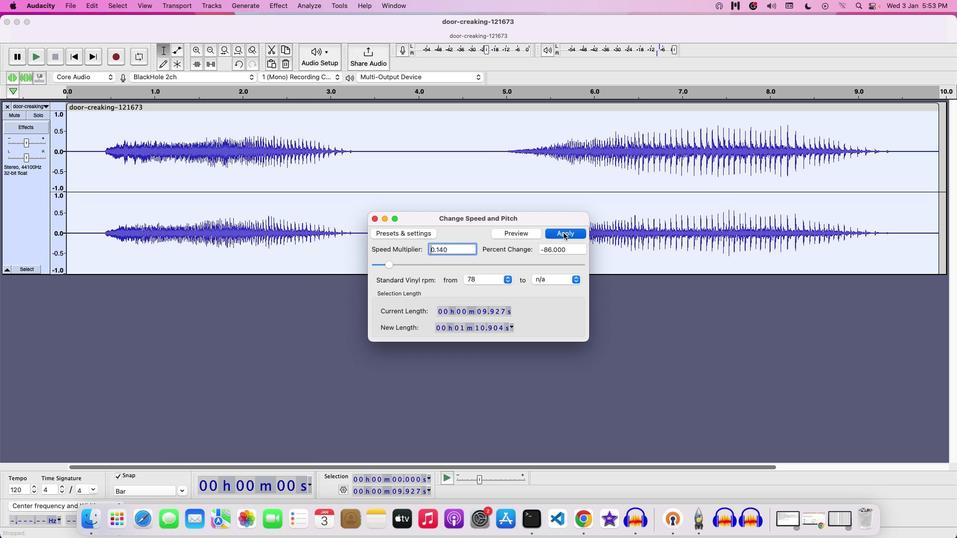 
Action: Mouse pressed left at (563, 232)
Screenshot: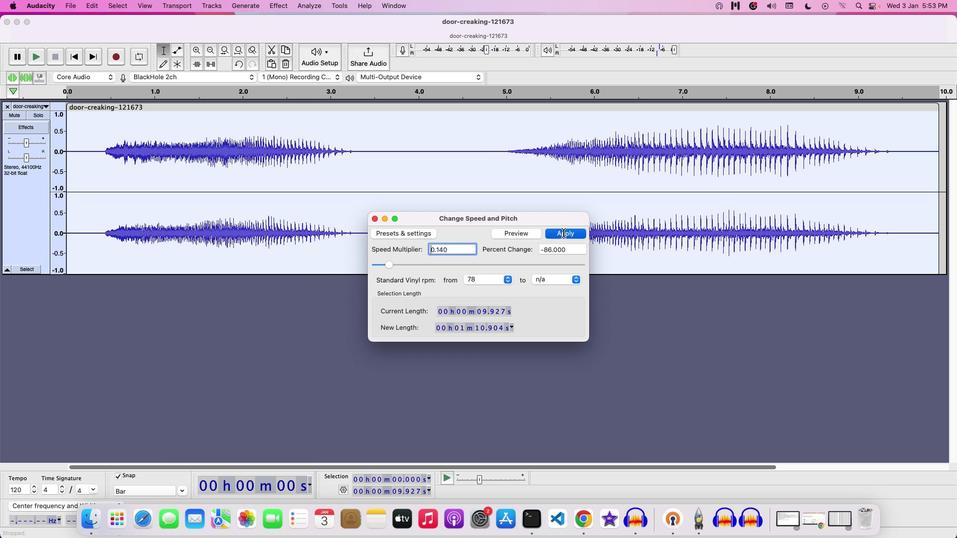 
Action: Mouse moved to (305, 198)
Screenshot: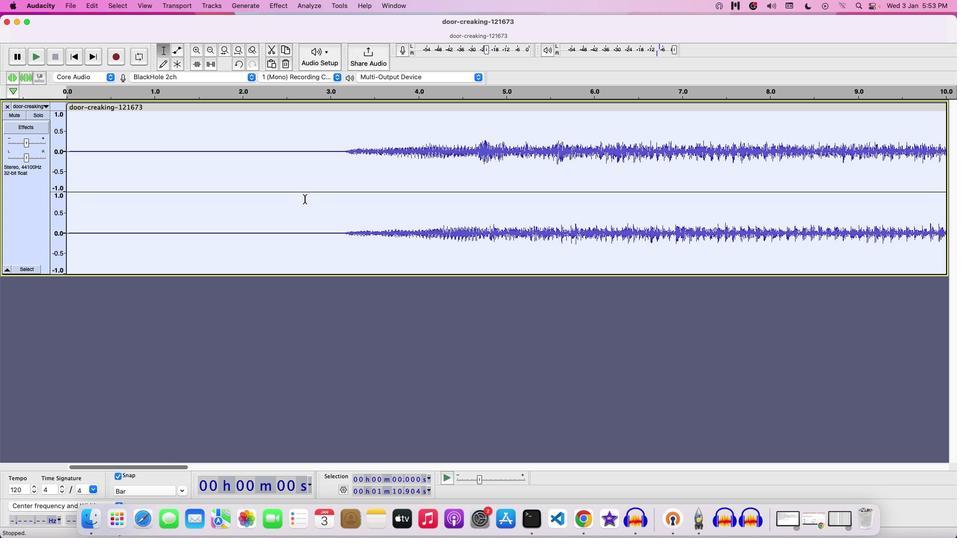 
Action: Key pressed Key.space
Screenshot: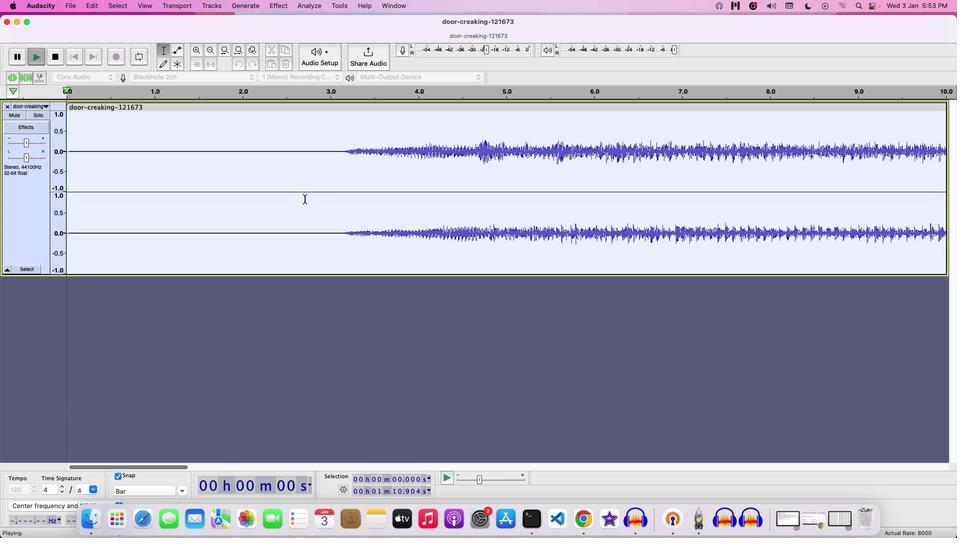
Action: Mouse moved to (22, 144)
Screenshot: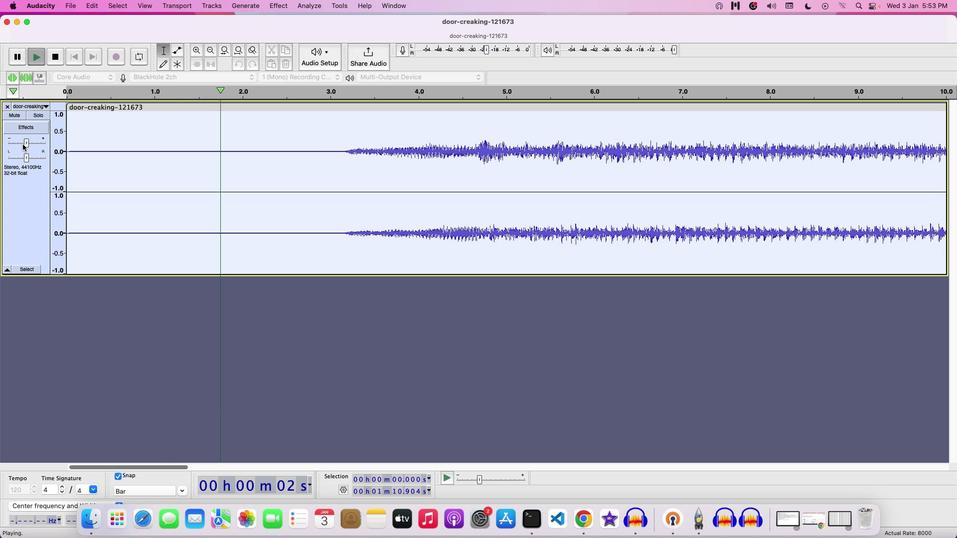 
Action: Mouse pressed left at (22, 144)
Screenshot: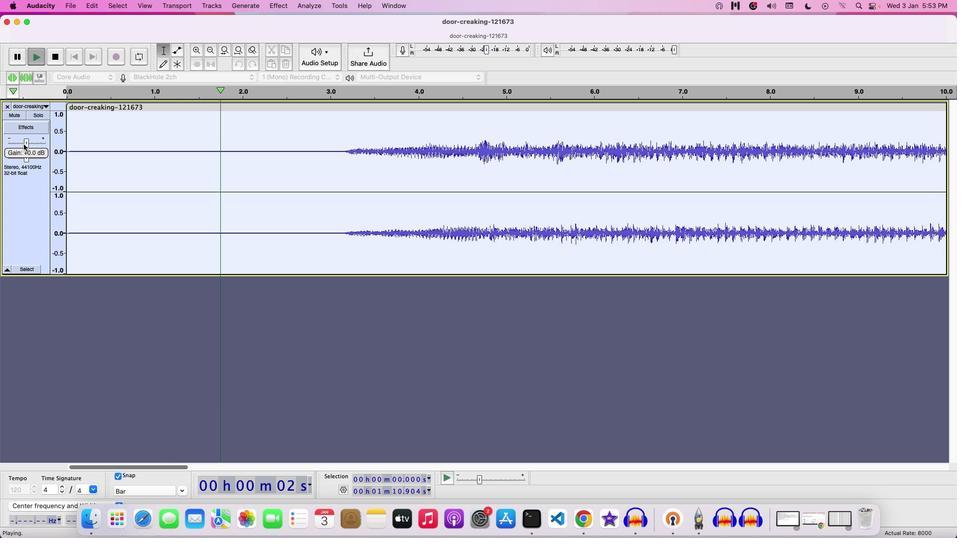 
Action: Mouse moved to (28, 143)
Screenshot: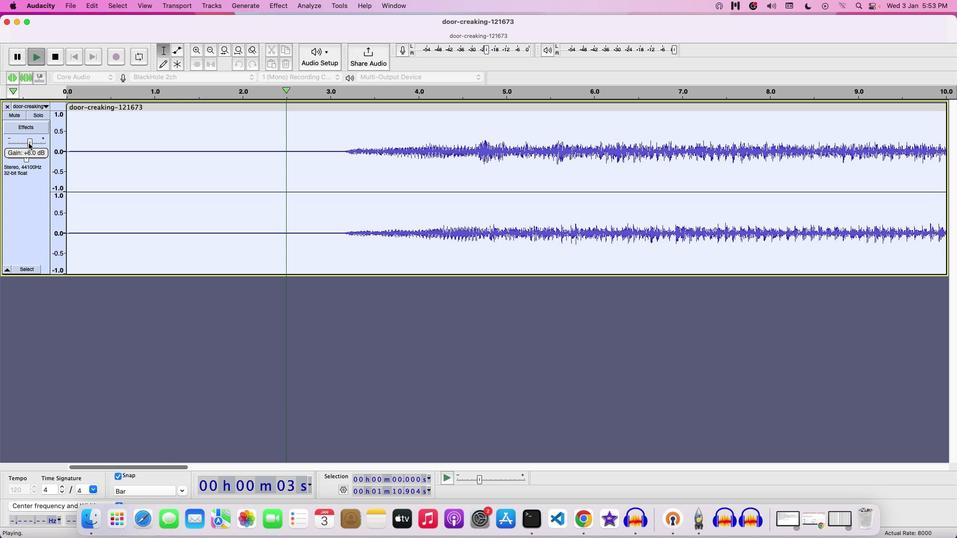 
Action: Mouse pressed left at (28, 143)
Screenshot: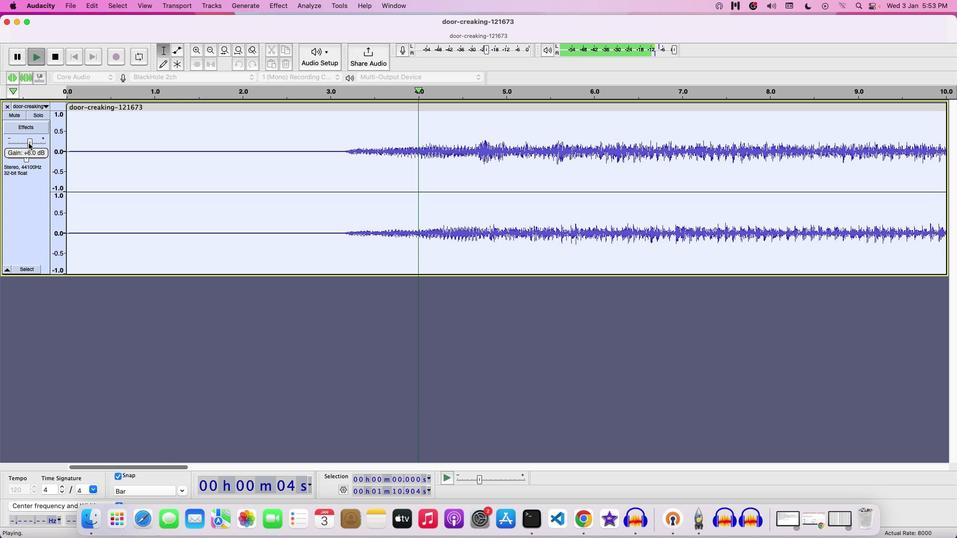
Action: Mouse moved to (419, 201)
Screenshot: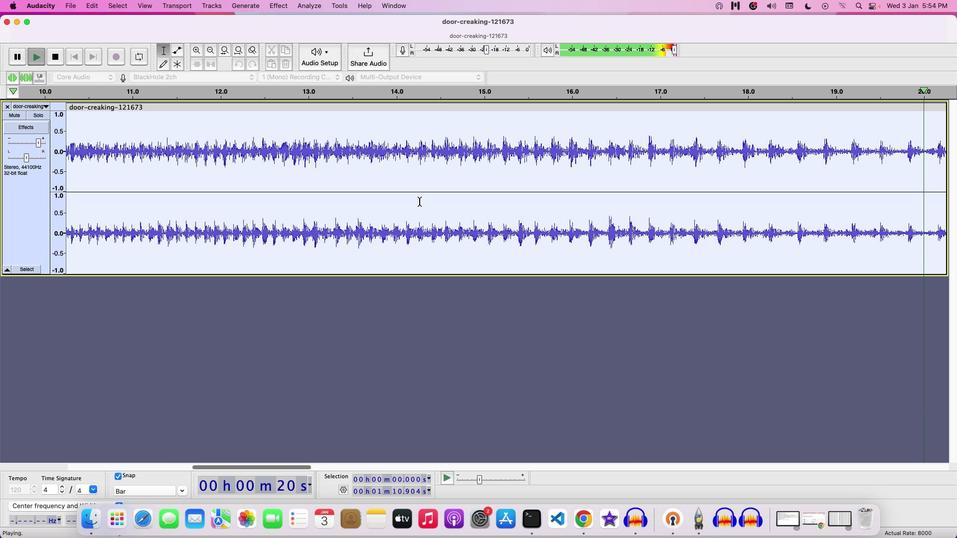 
Action: Key pressed Key.space
Screenshot: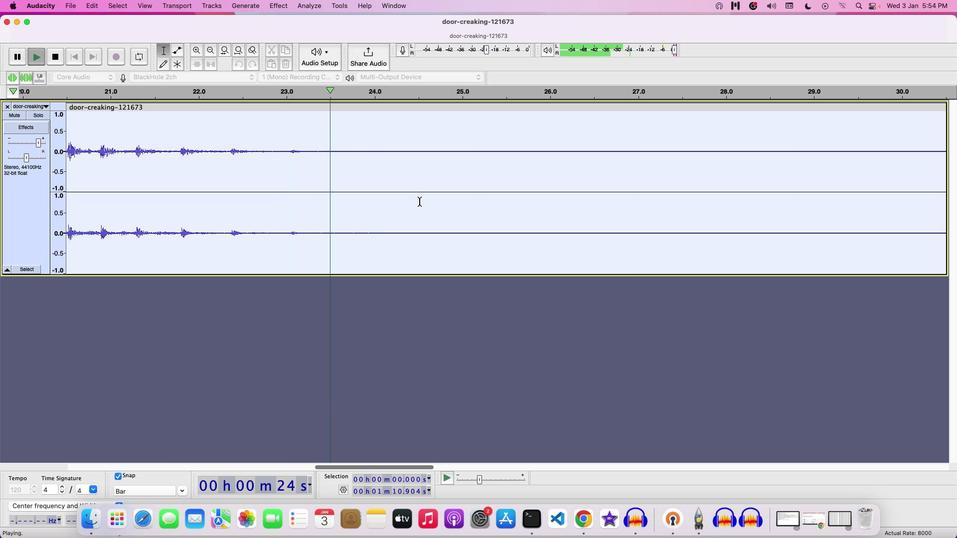 
Action: Mouse moved to (69, 4)
Screenshot: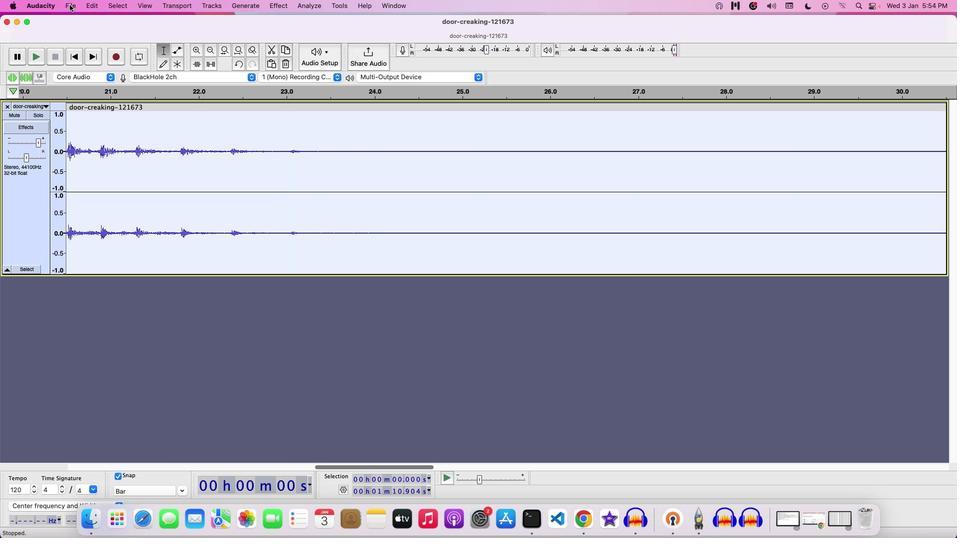 
Action: Mouse pressed left at (69, 4)
Screenshot: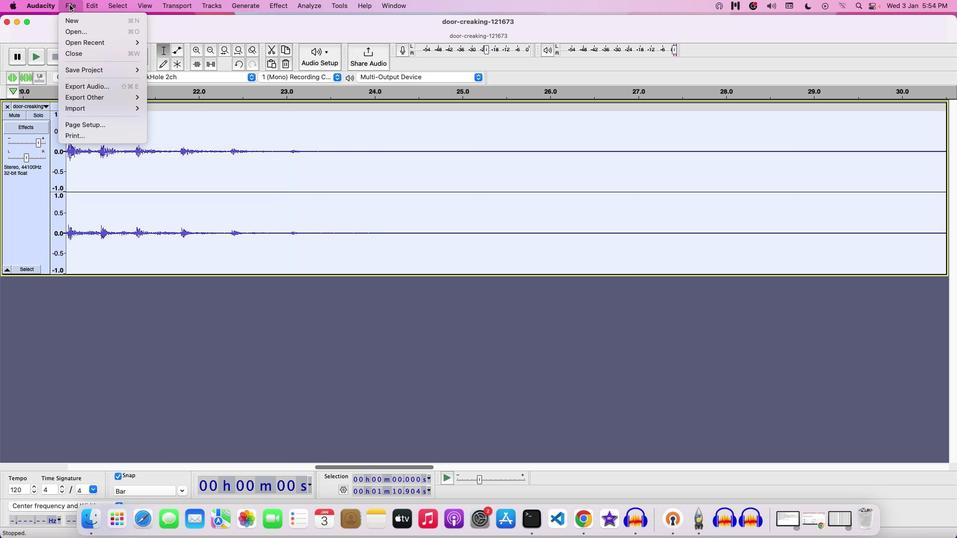 
Action: Mouse moved to (156, 68)
Screenshot: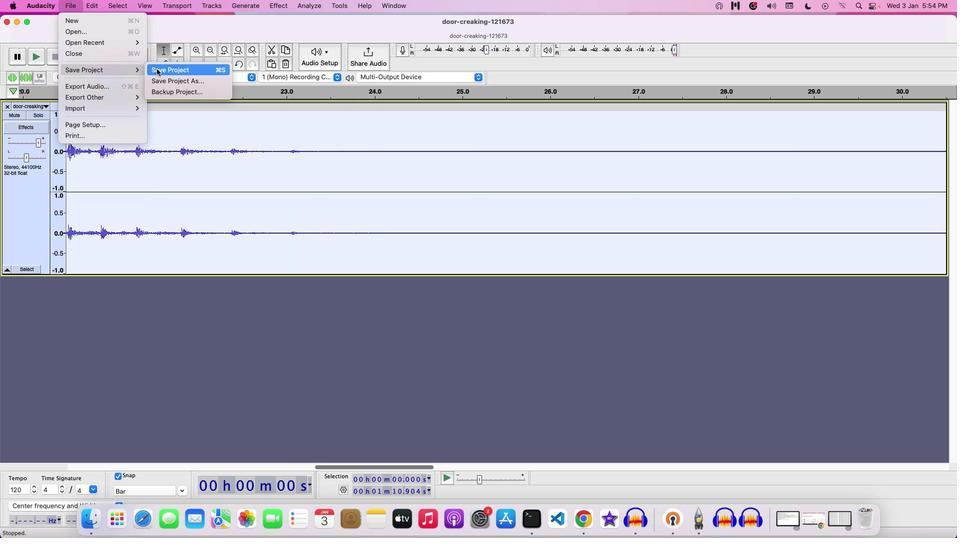 
Action: Mouse pressed left at (156, 68)
Screenshot: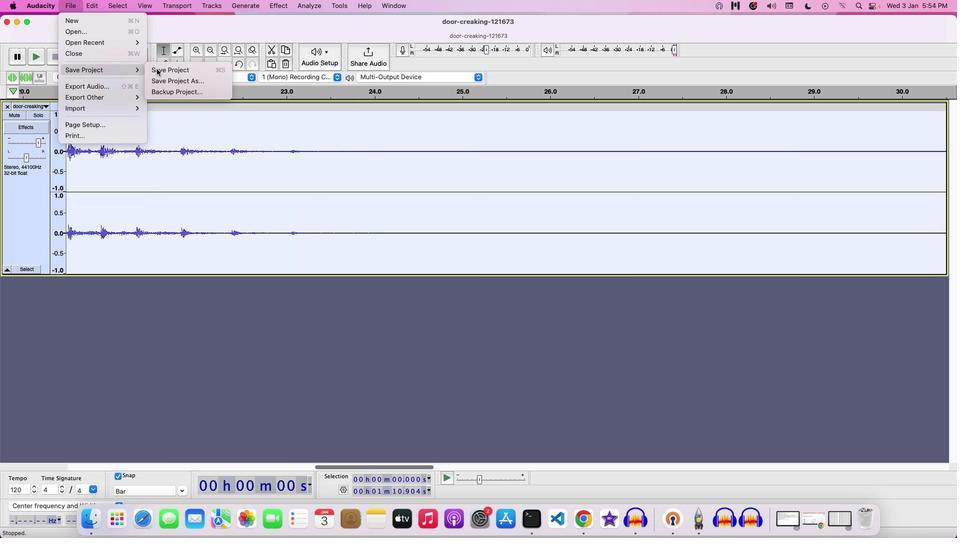
Action: Mouse moved to (526, 154)
Screenshot: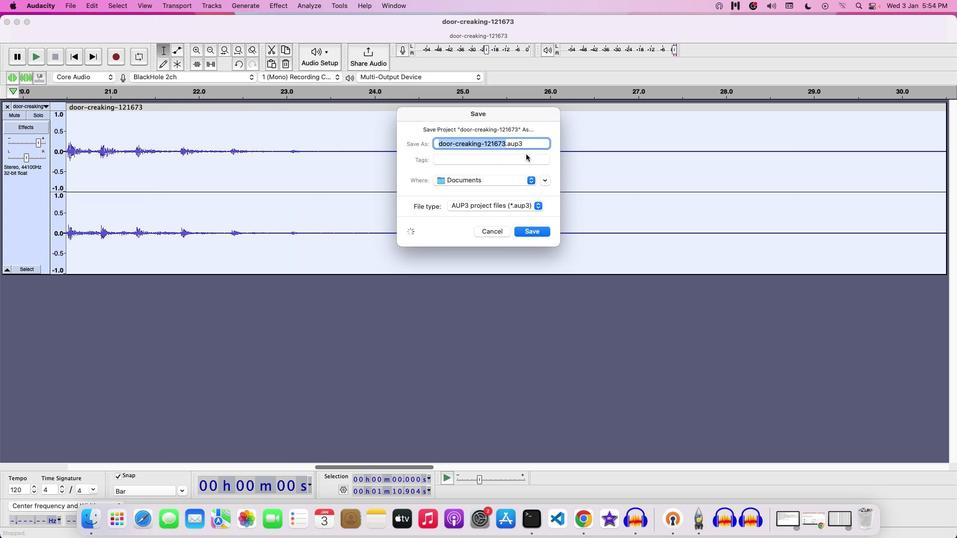 
Action: Key pressed Key.backspace'A''P''P''L''Y''I''N''G'Key.space'T''I''M'Key.spaceKey.backspace'E'Key.space'S''T''R''E''T''C''H'Key.space'E''F''F'
Screenshot: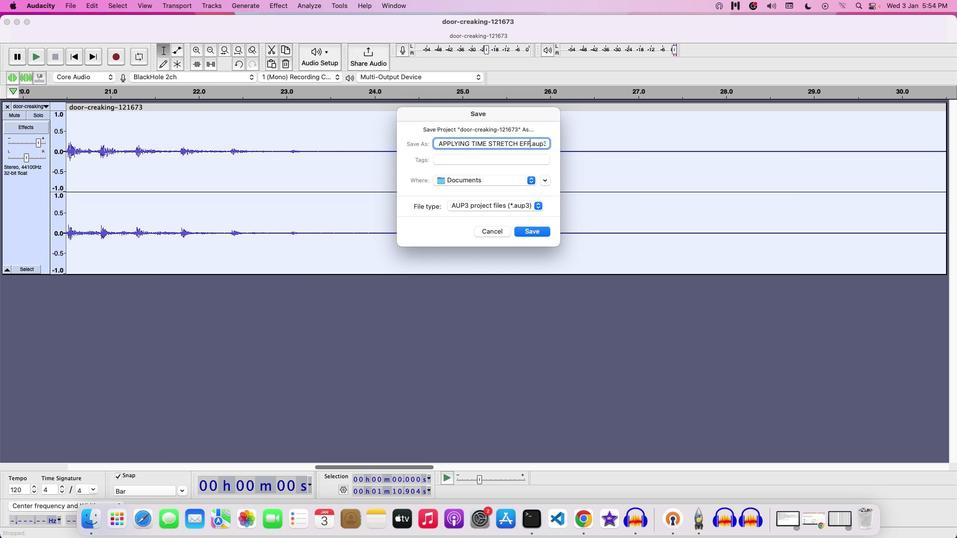
Action: Mouse moved to (593, 28)
Screenshot: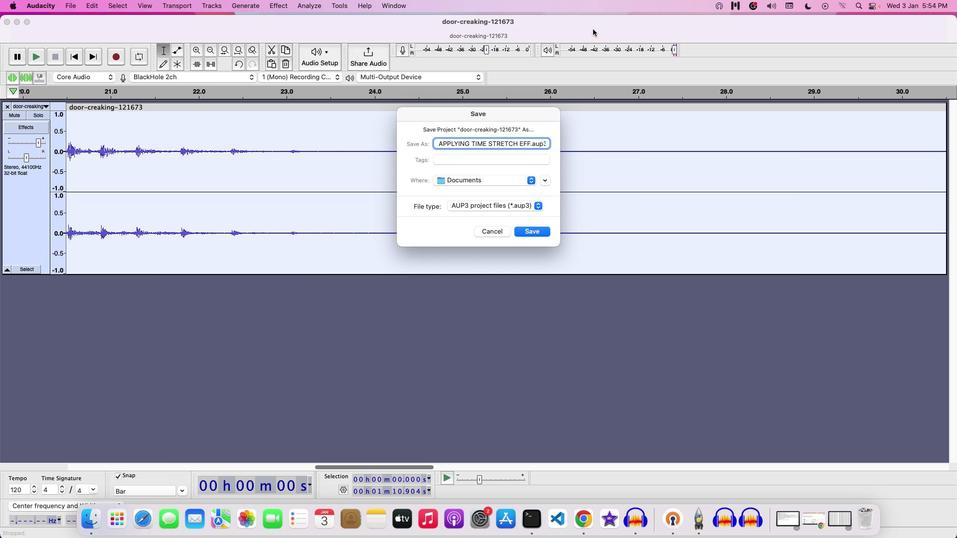 
Action: Key pressed 'E''C''T'
Screenshot: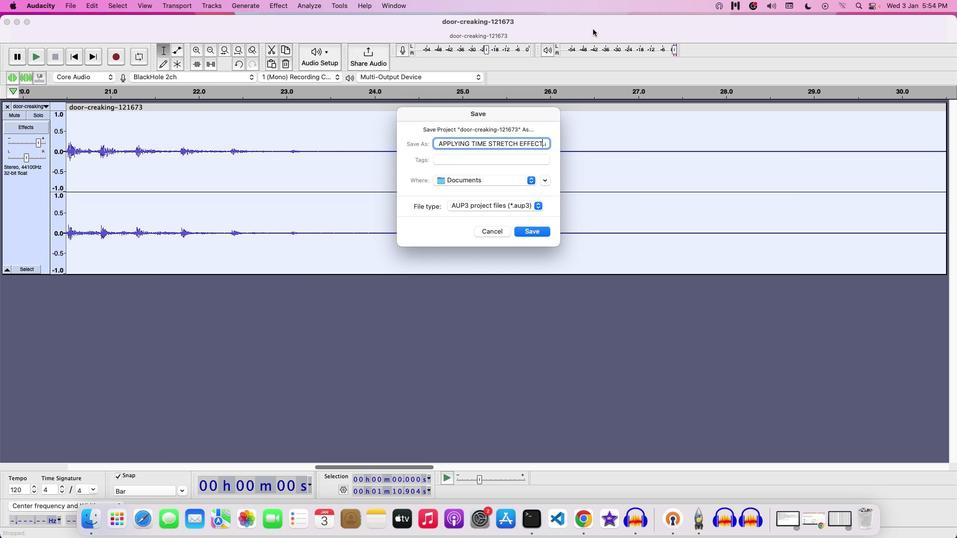 
Action: Mouse moved to (539, 229)
Screenshot: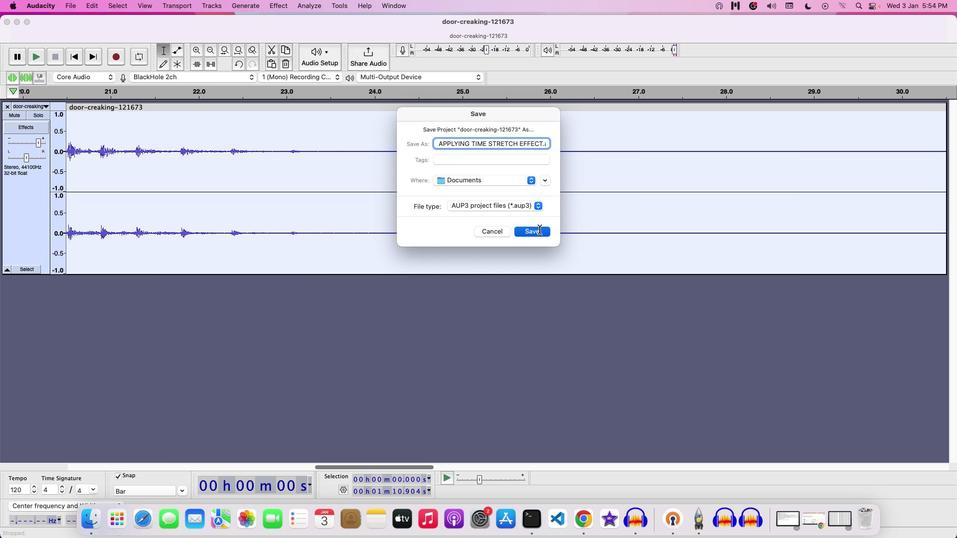 
Action: Mouse pressed left at (539, 229)
Screenshot: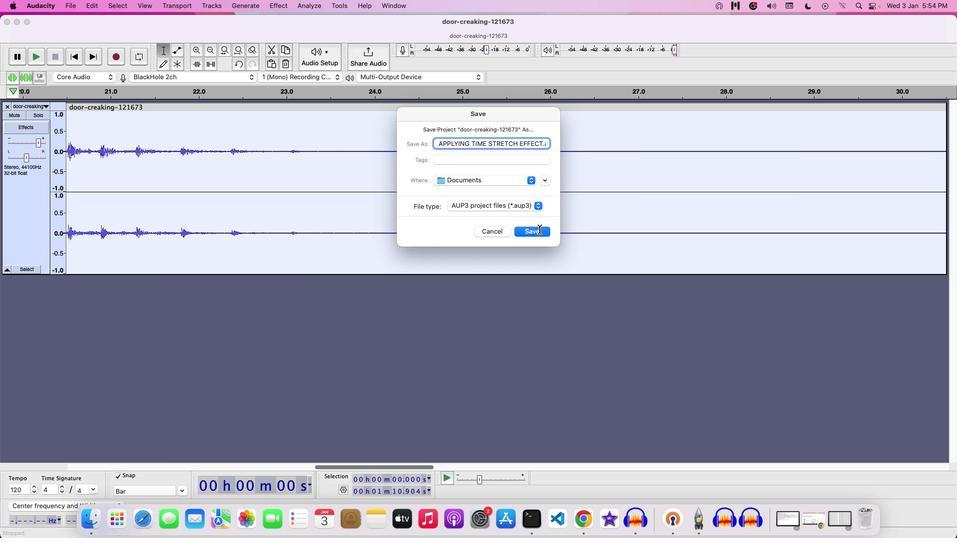 
Action: Mouse moved to (539, 229)
Screenshot: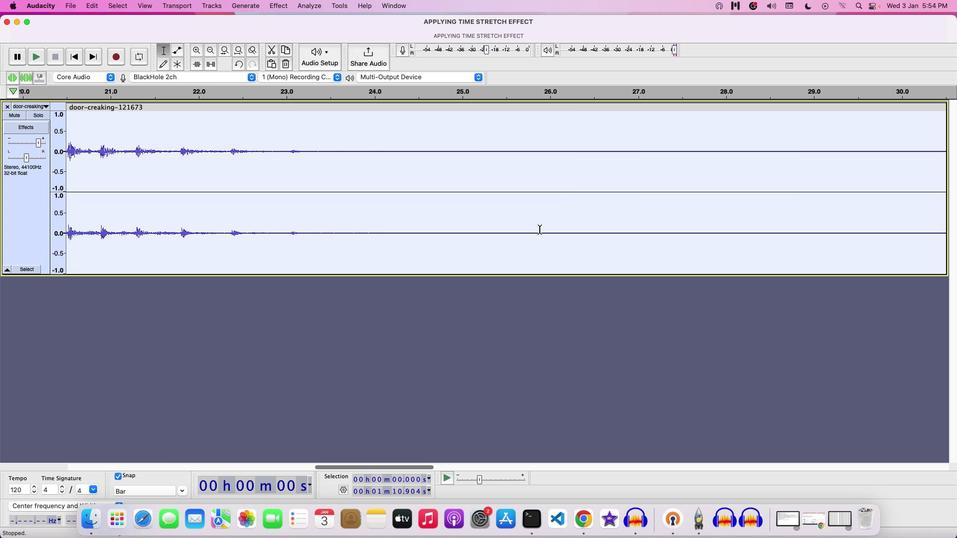 
